 Task: Search one way flight ticket for 3 adults, 3 children in premium economy from Boise: Boise Airport (boise Air Terminal) (gowen Field) to Greensboro: Piedmont Triad International Airport on 5-1-2023. Choice of flights is Sun country airlines. Number of bags: 9 checked bags. Price is upto 79000. Outbound departure time preference is 23:45.
Action: Mouse moved to (212, 265)
Screenshot: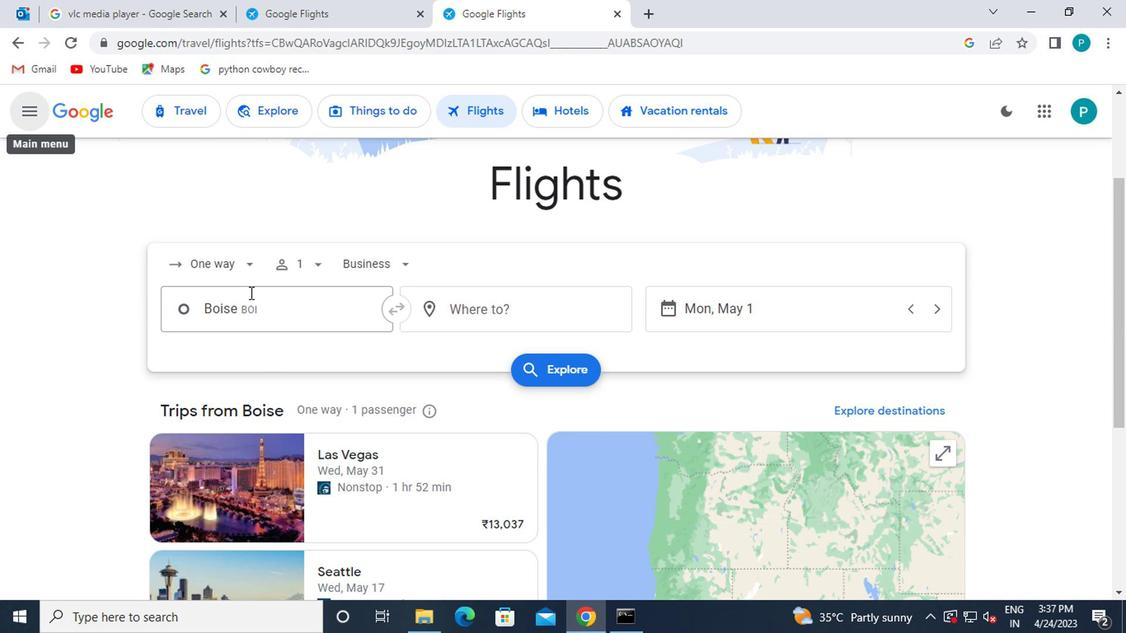 
Action: Mouse pressed left at (212, 265)
Screenshot: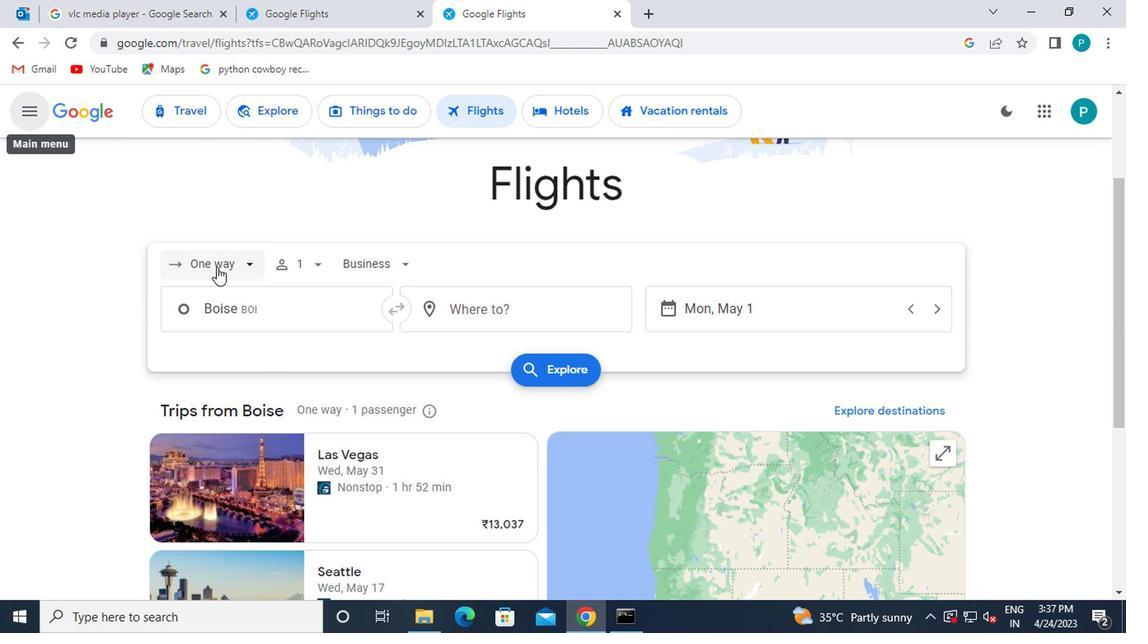 
Action: Mouse moved to (229, 343)
Screenshot: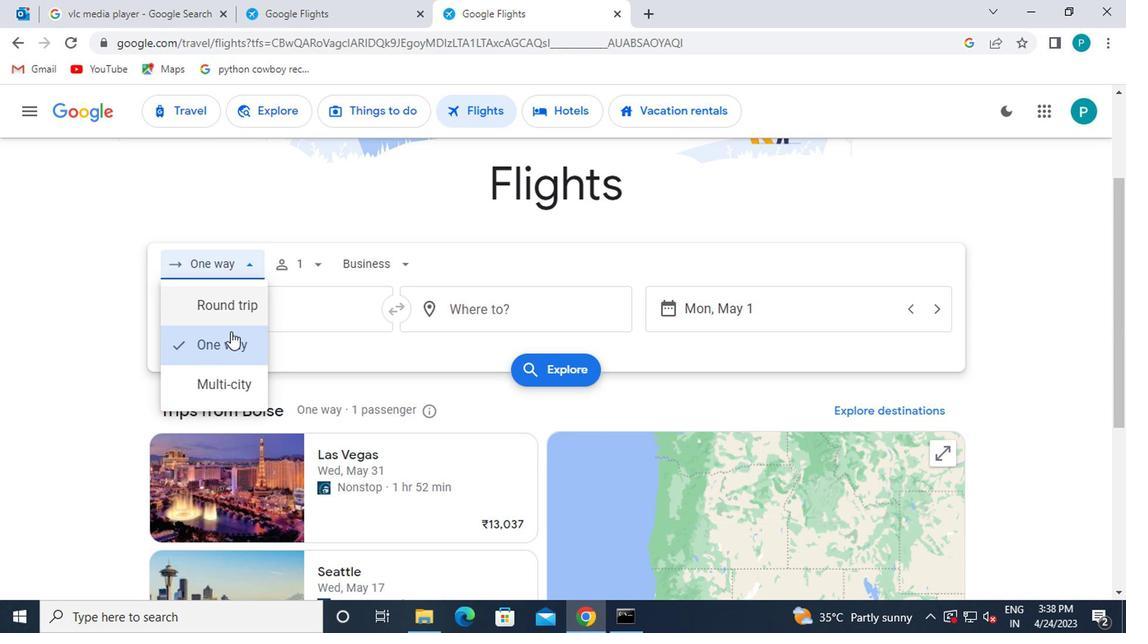 
Action: Mouse pressed left at (229, 343)
Screenshot: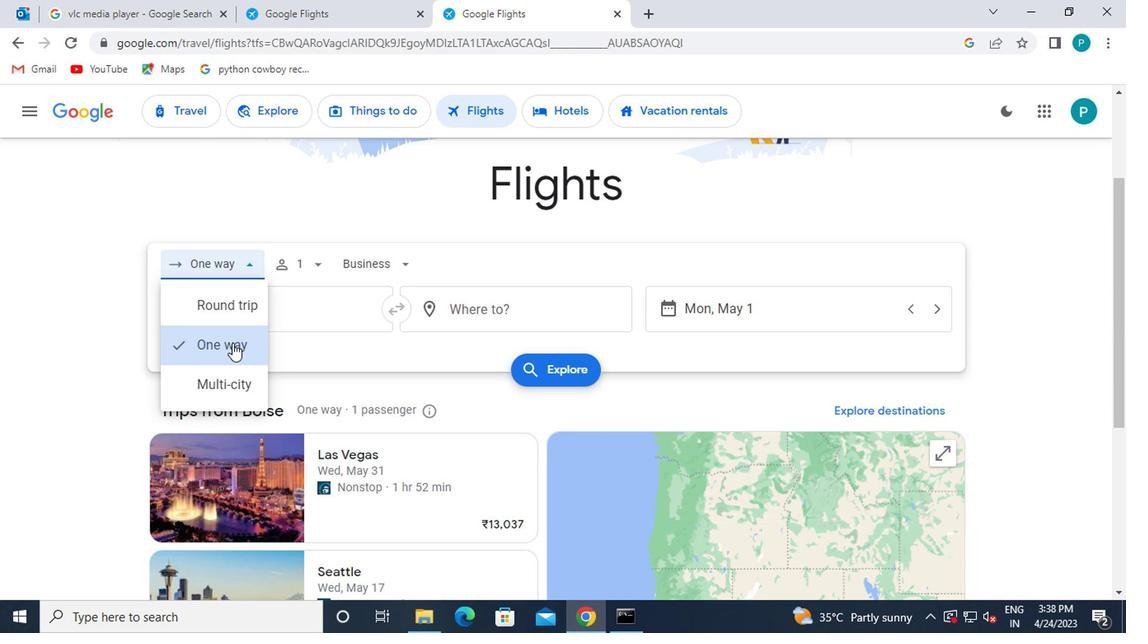 
Action: Mouse moved to (294, 268)
Screenshot: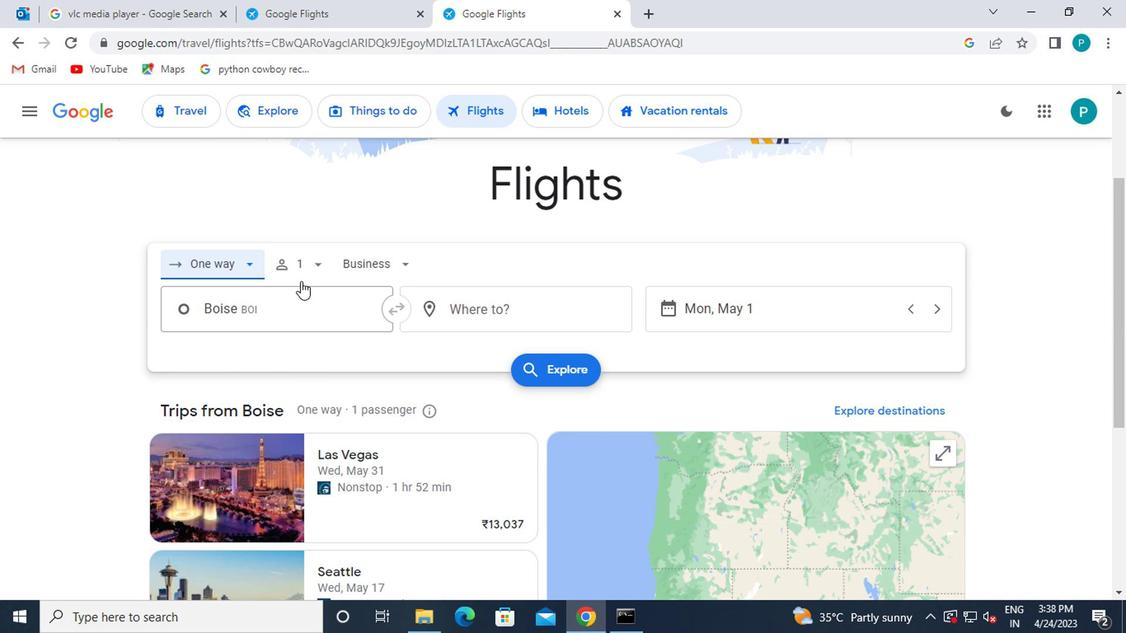 
Action: Mouse pressed left at (294, 268)
Screenshot: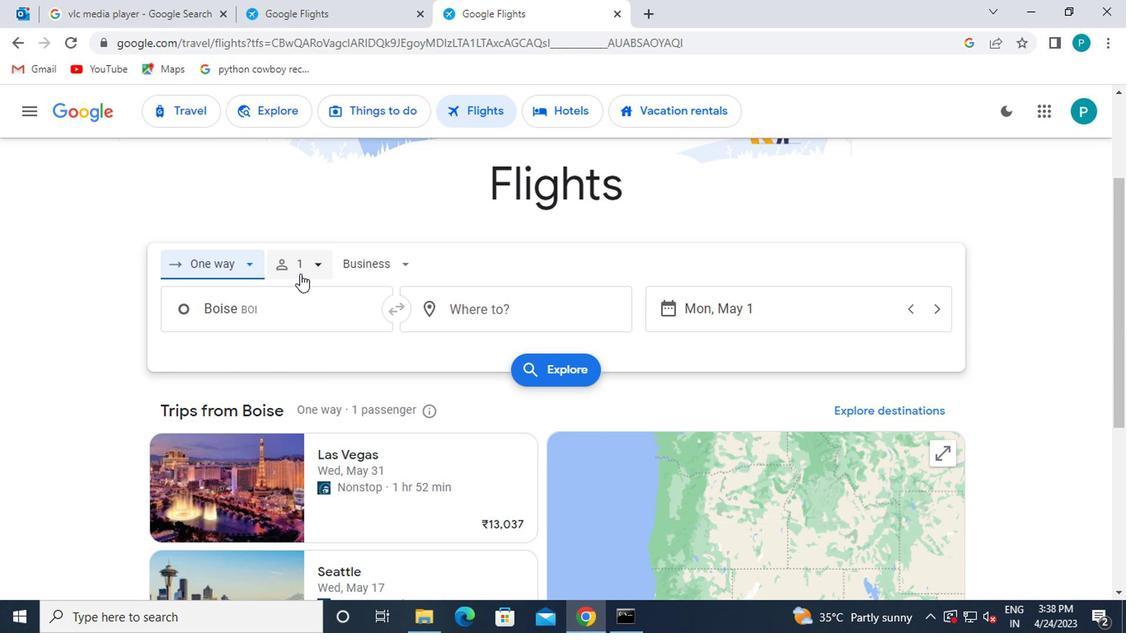 
Action: Mouse moved to (429, 310)
Screenshot: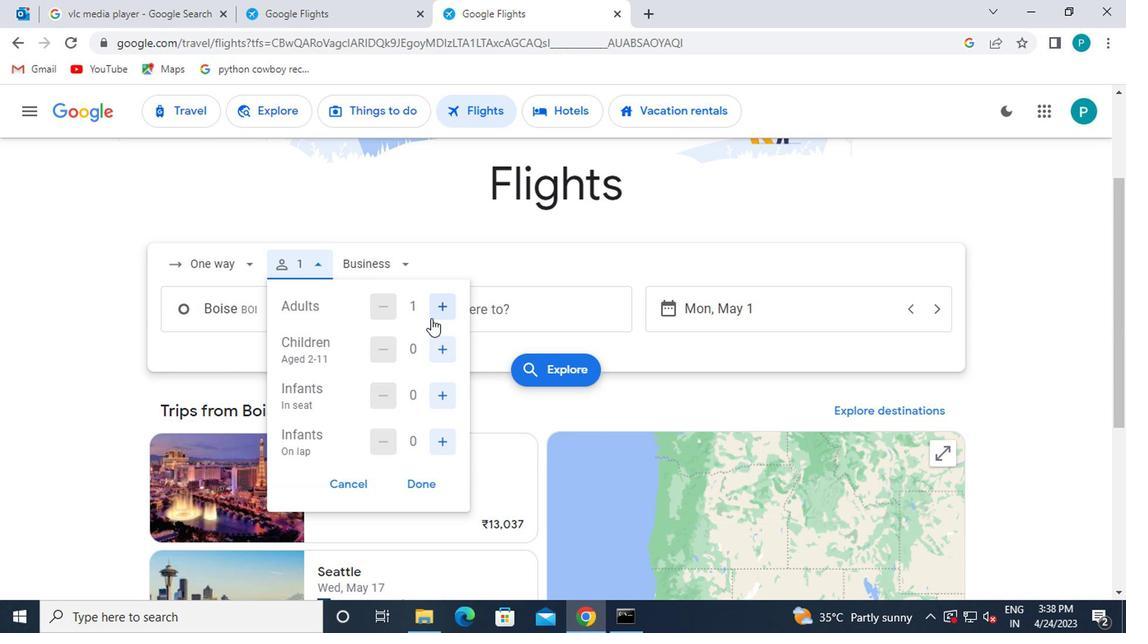 
Action: Mouse pressed left at (429, 310)
Screenshot: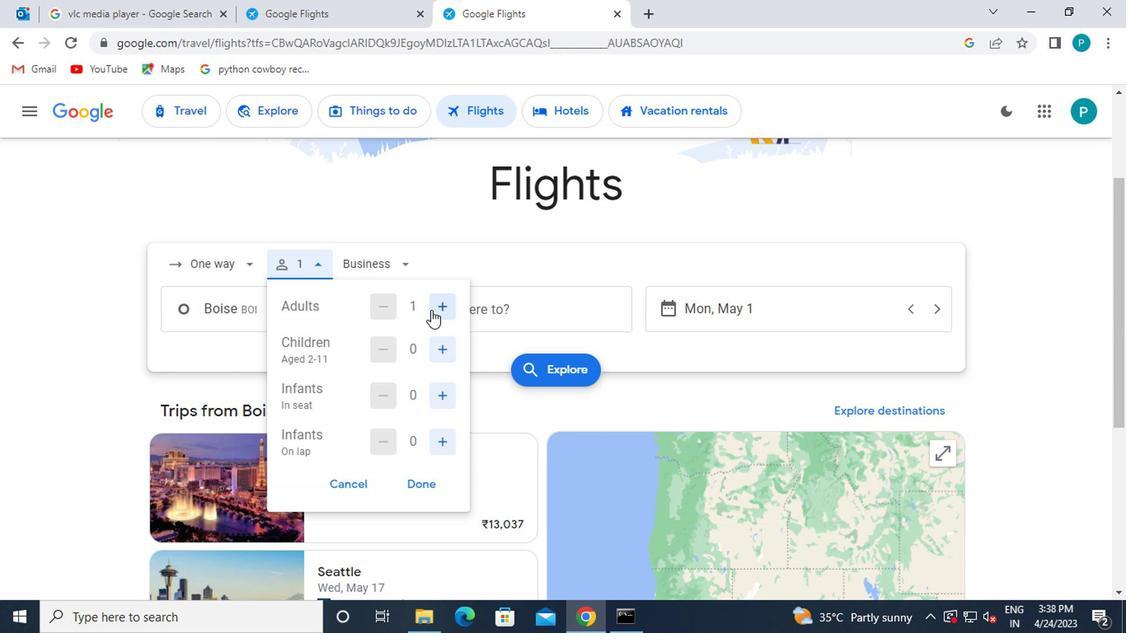 
Action: Mouse pressed left at (429, 310)
Screenshot: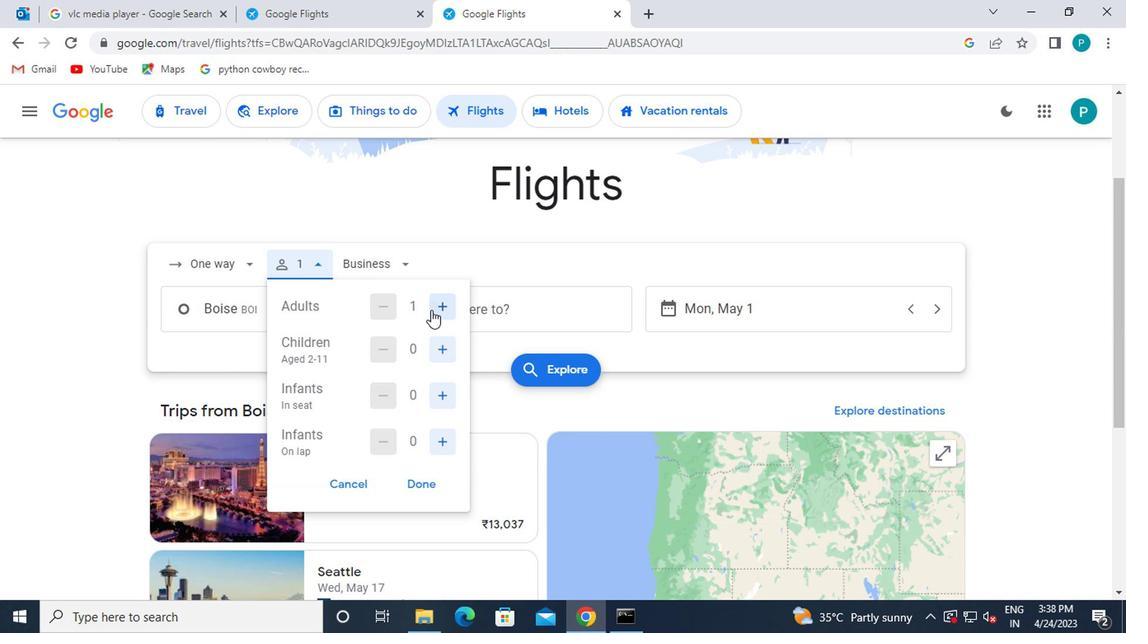 
Action: Mouse pressed left at (429, 310)
Screenshot: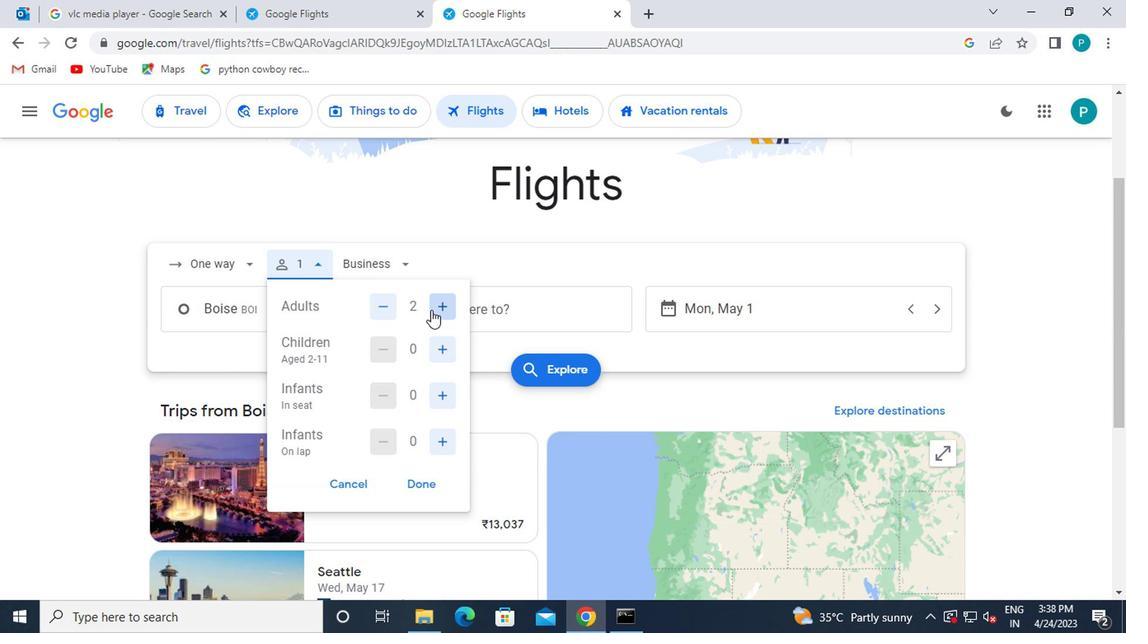 
Action: Mouse moved to (392, 304)
Screenshot: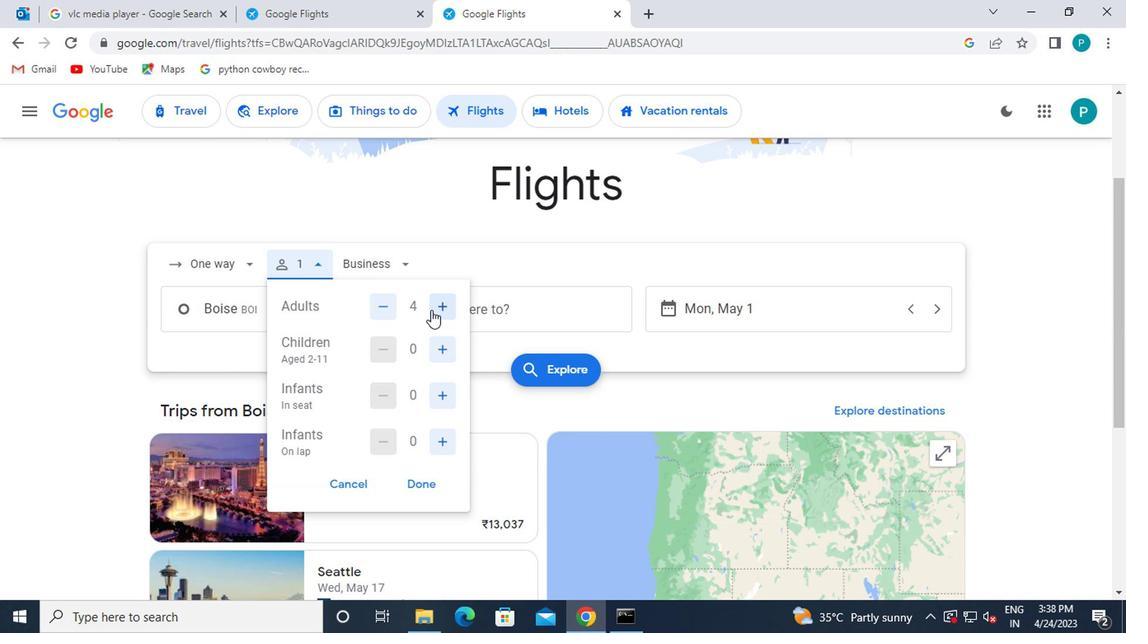 
Action: Mouse pressed left at (392, 304)
Screenshot: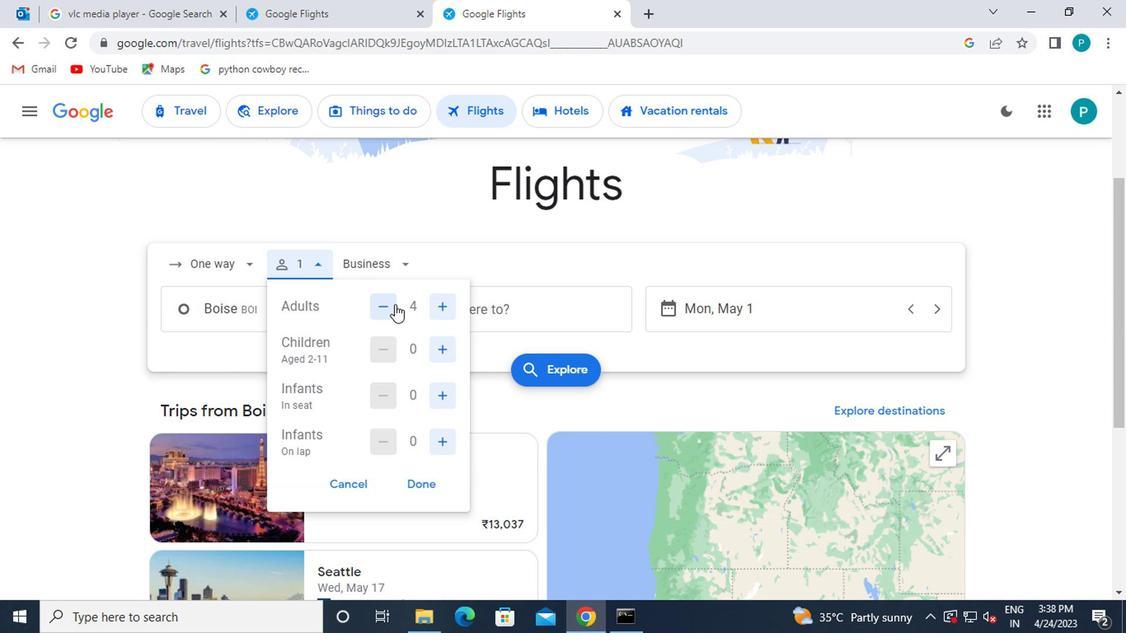 
Action: Mouse moved to (434, 342)
Screenshot: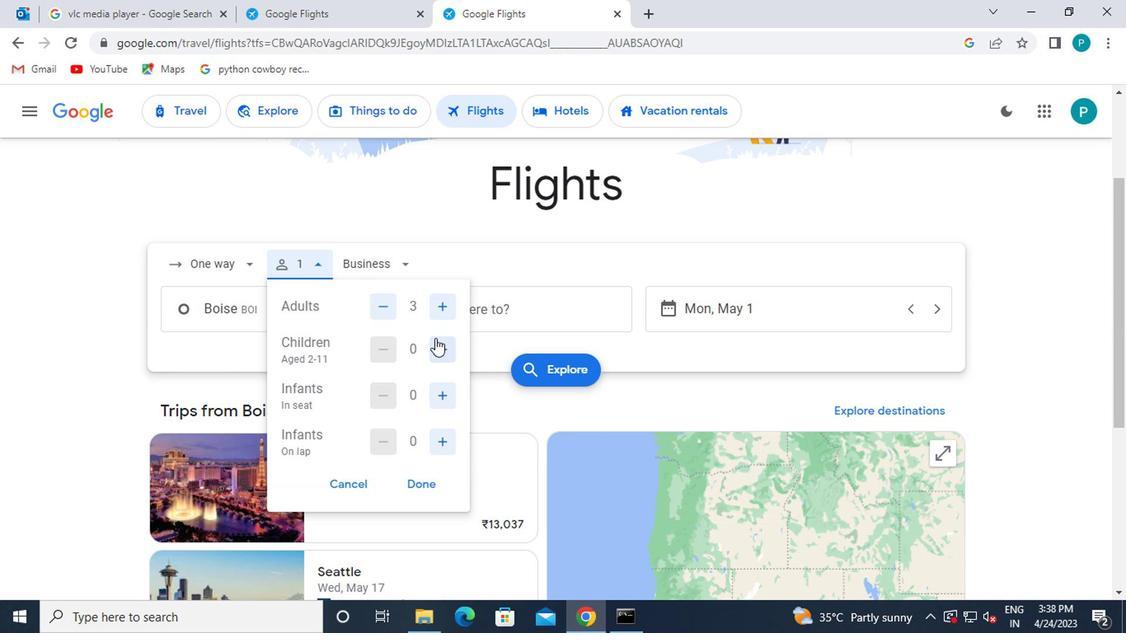 
Action: Mouse pressed left at (434, 342)
Screenshot: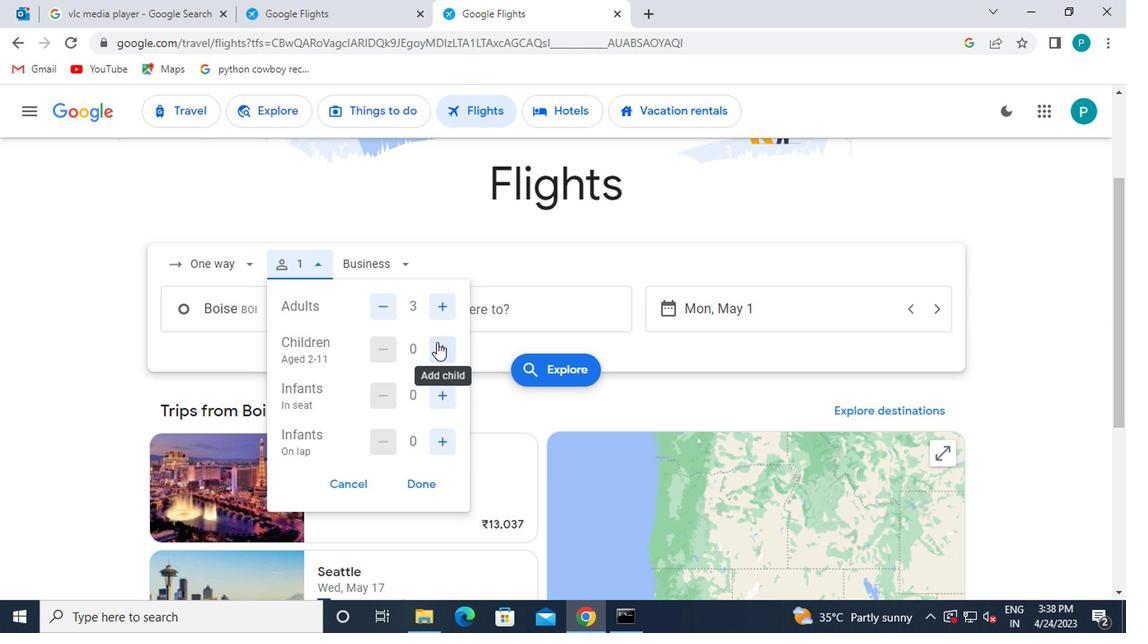 
Action: Mouse pressed left at (434, 342)
Screenshot: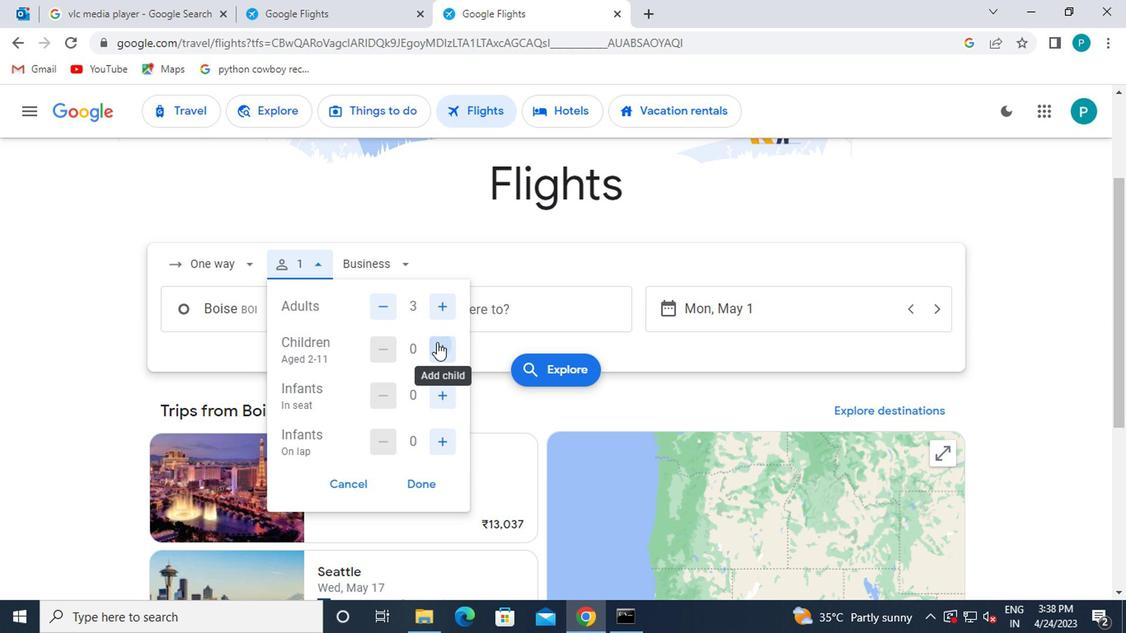 
Action: Mouse pressed left at (434, 342)
Screenshot: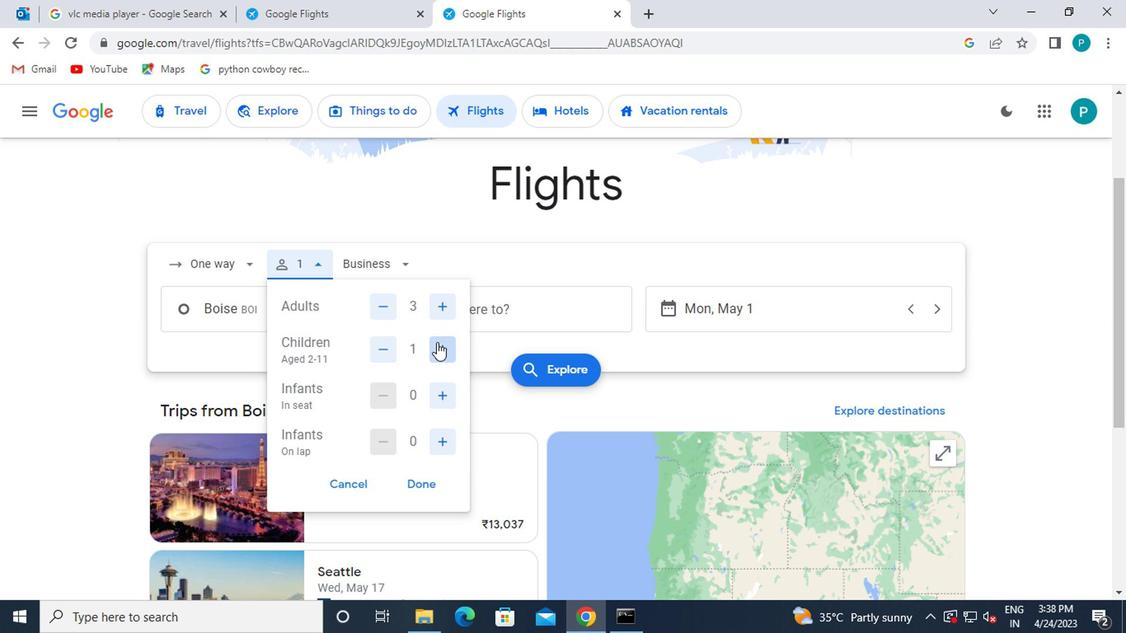 
Action: Mouse moved to (418, 486)
Screenshot: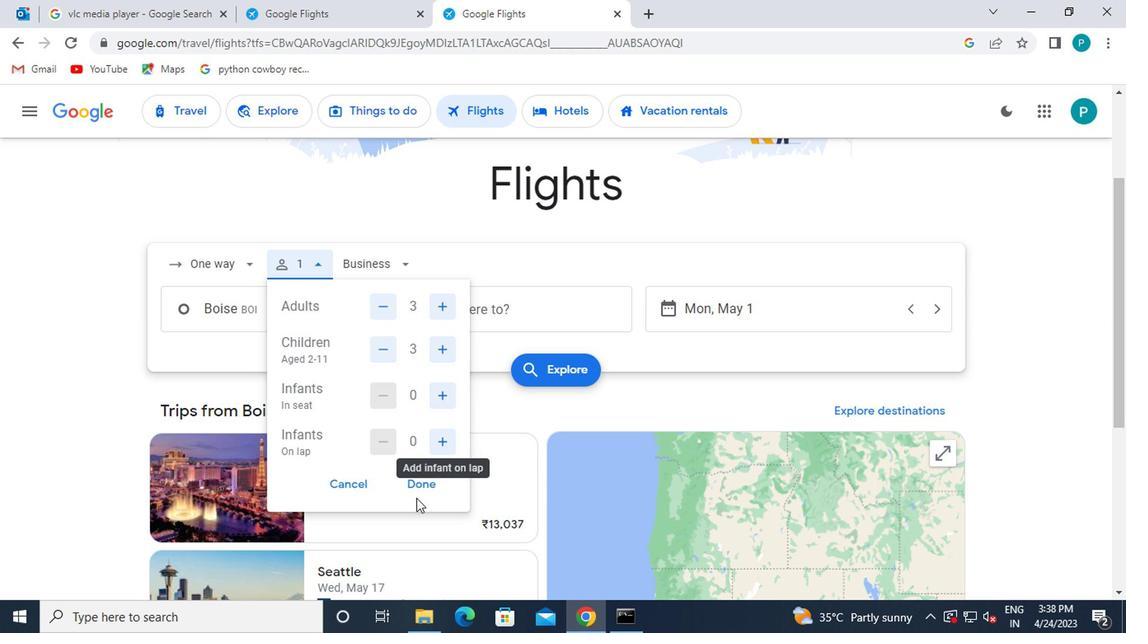 
Action: Mouse pressed left at (418, 486)
Screenshot: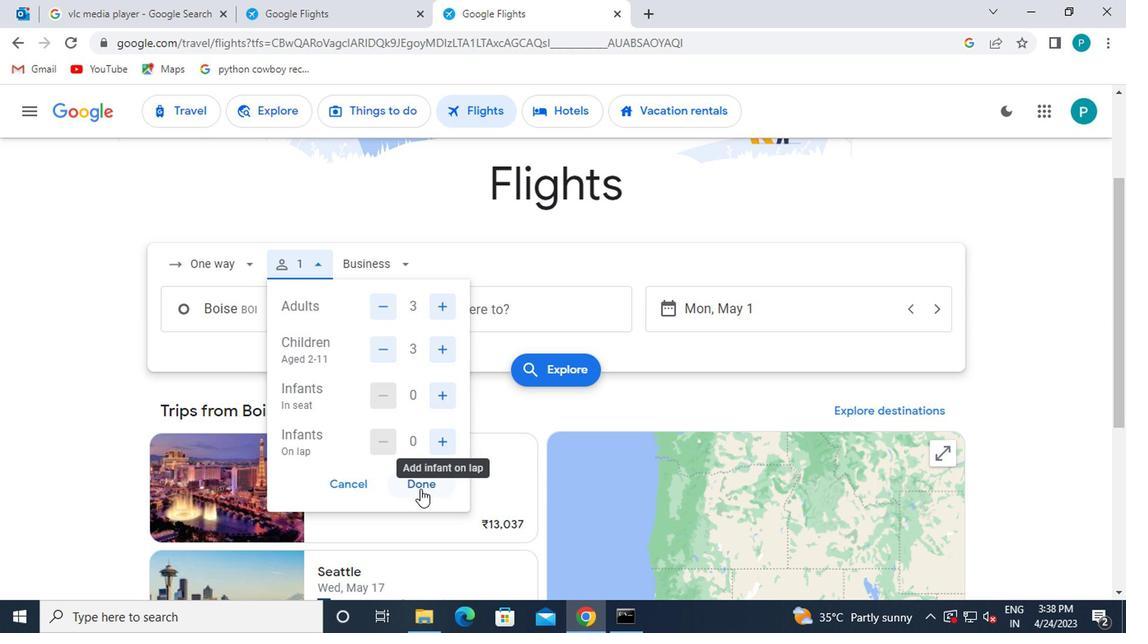 
Action: Mouse moved to (357, 254)
Screenshot: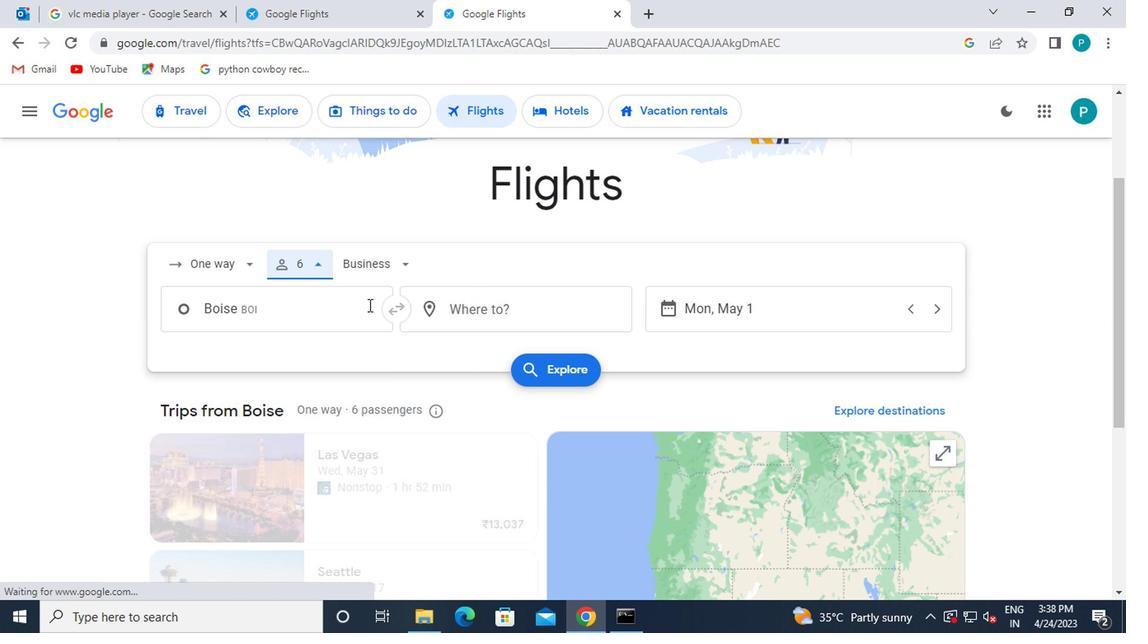 
Action: Mouse pressed left at (357, 254)
Screenshot: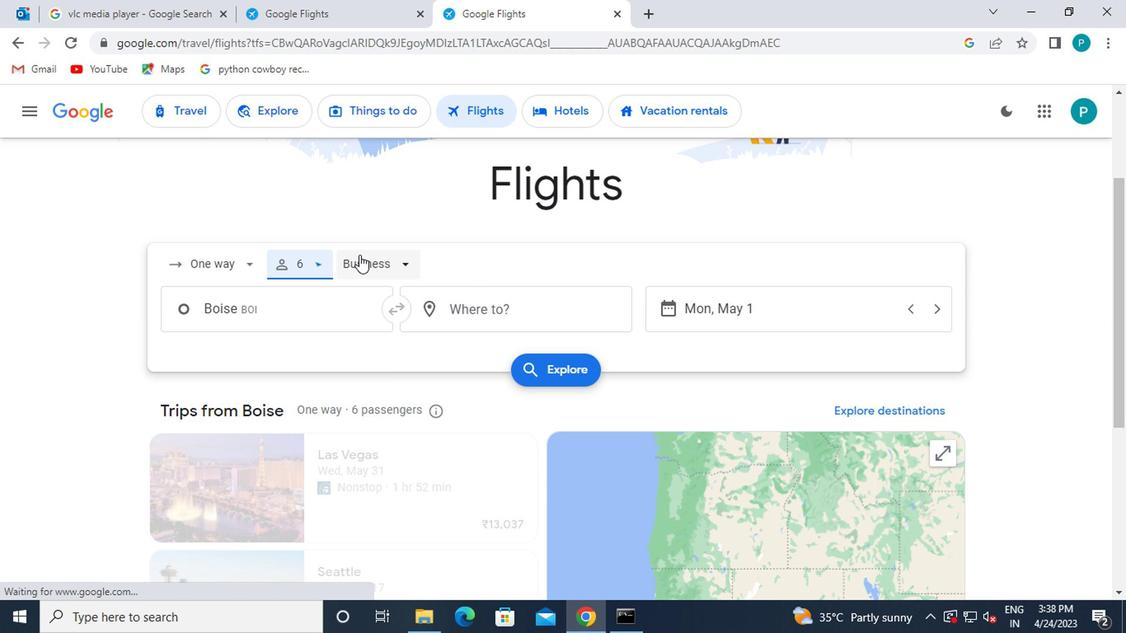 
Action: Mouse moved to (389, 348)
Screenshot: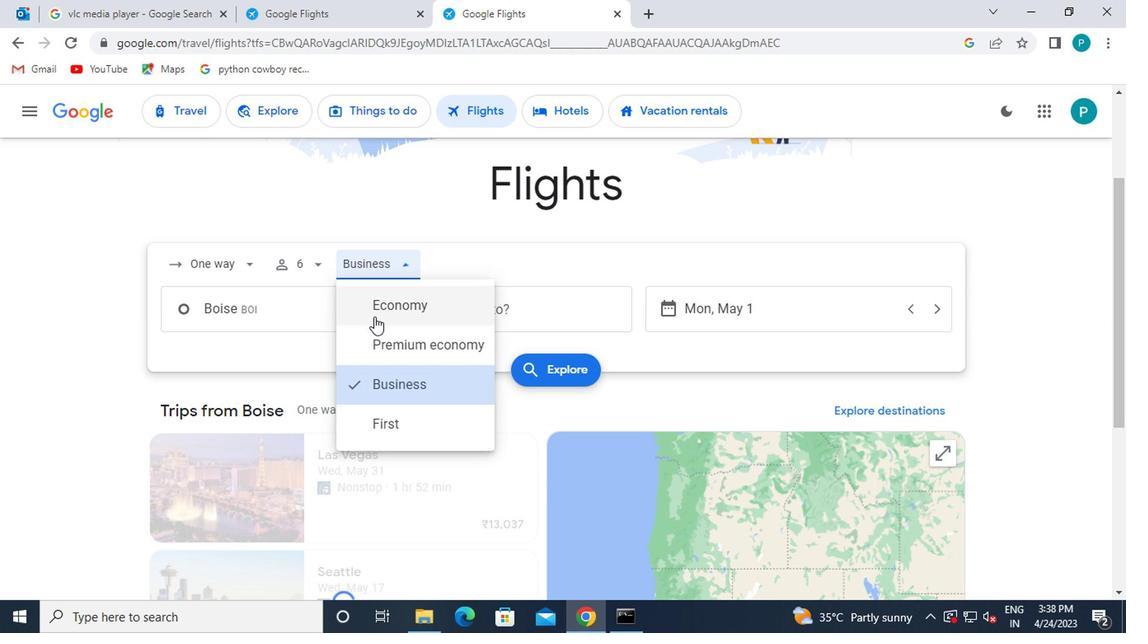 
Action: Mouse pressed left at (389, 348)
Screenshot: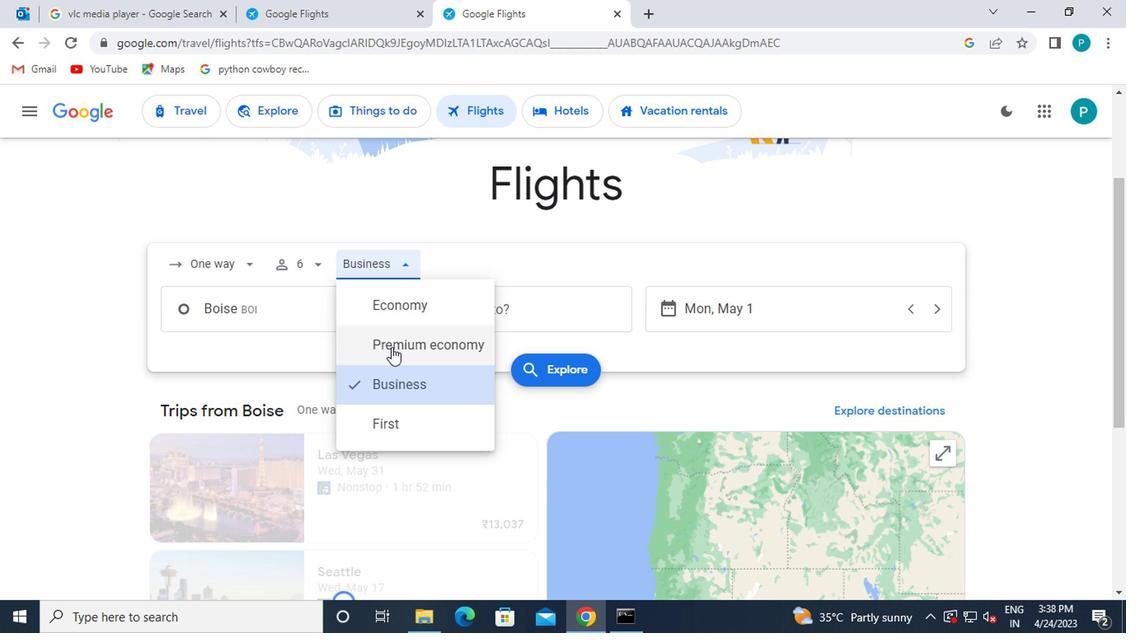 
Action: Mouse moved to (305, 314)
Screenshot: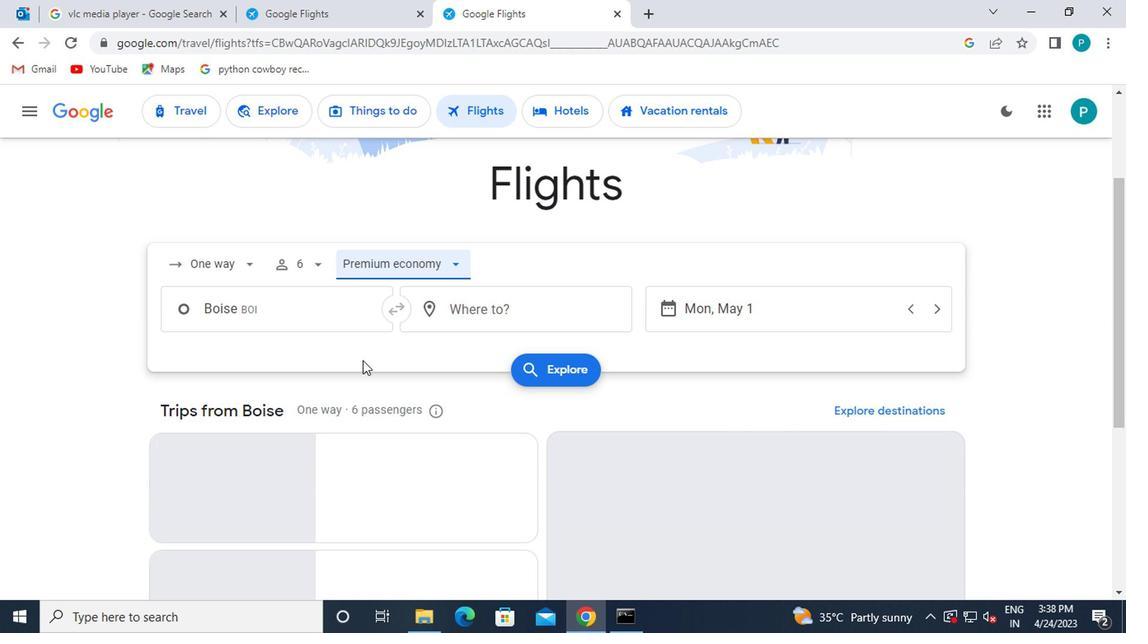 
Action: Mouse pressed left at (305, 314)
Screenshot: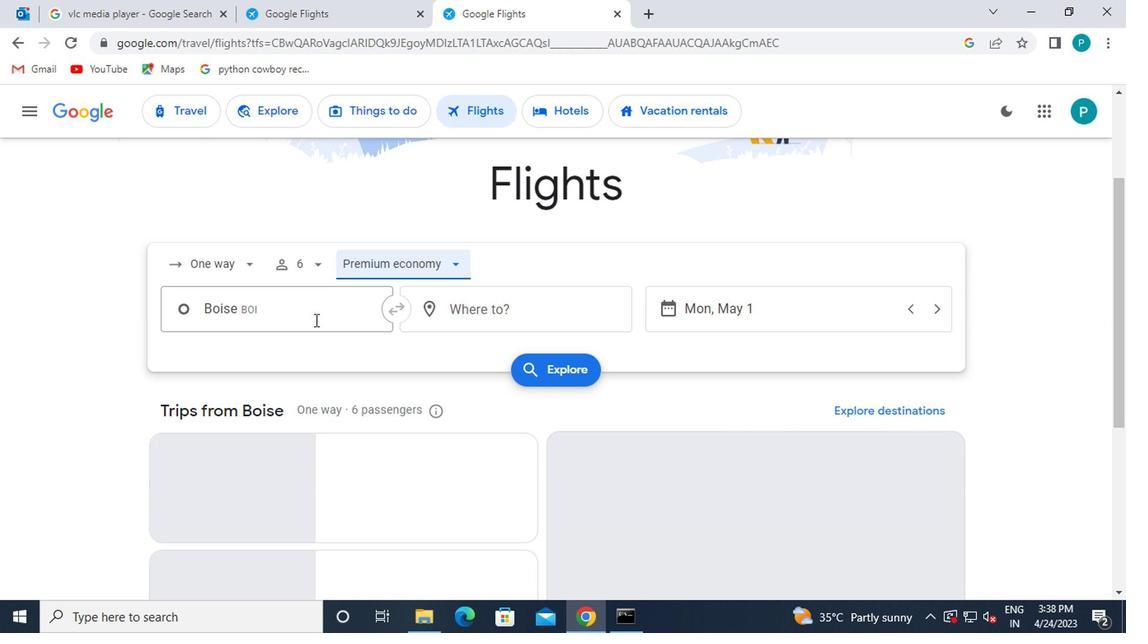 
Action: Mouse moved to (316, 397)
Screenshot: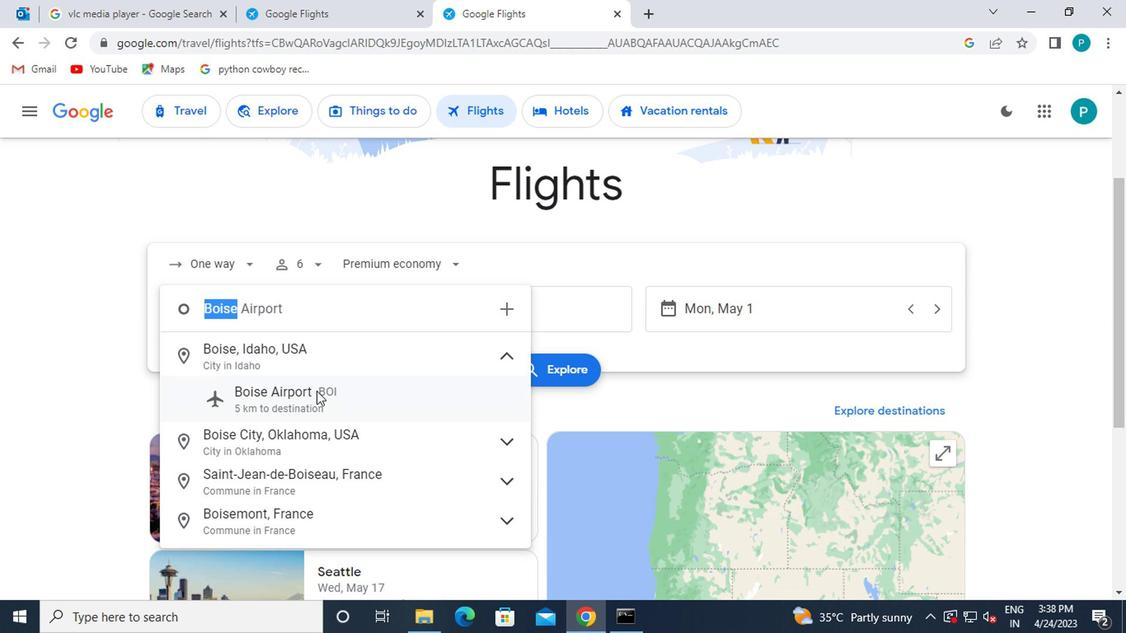 
Action: Mouse pressed left at (316, 397)
Screenshot: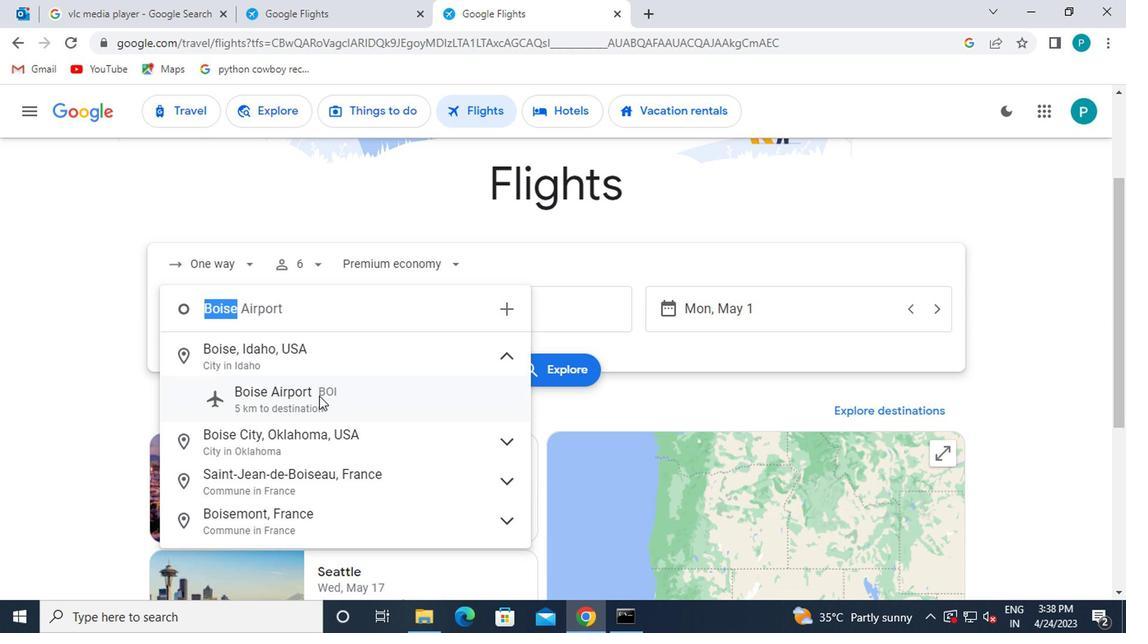
Action: Mouse moved to (453, 310)
Screenshot: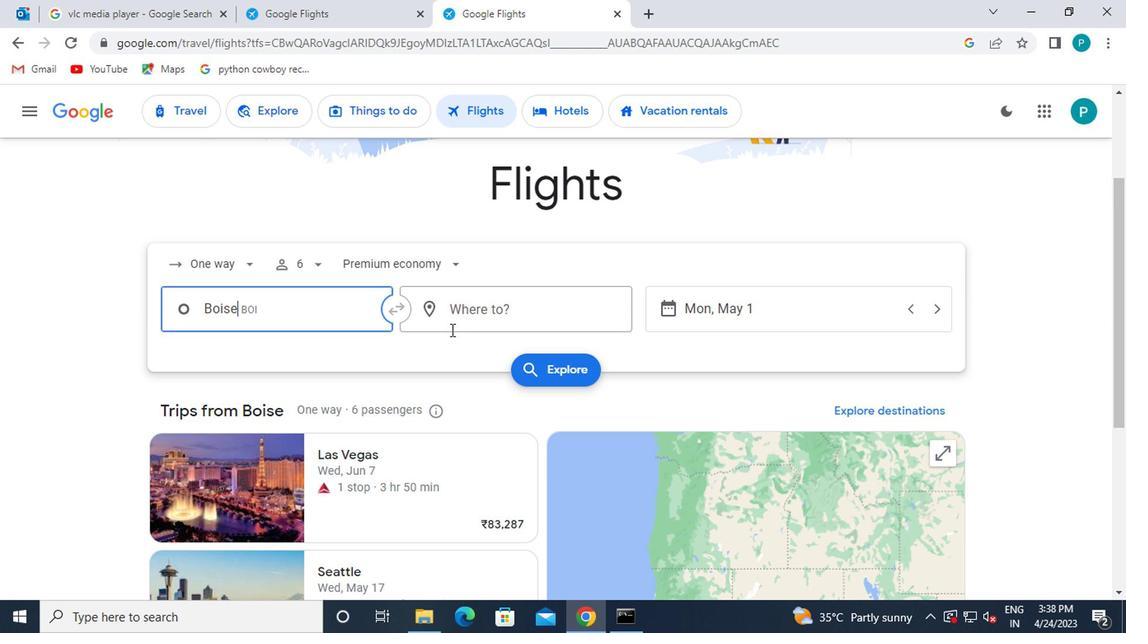 
Action: Mouse pressed left at (453, 310)
Screenshot: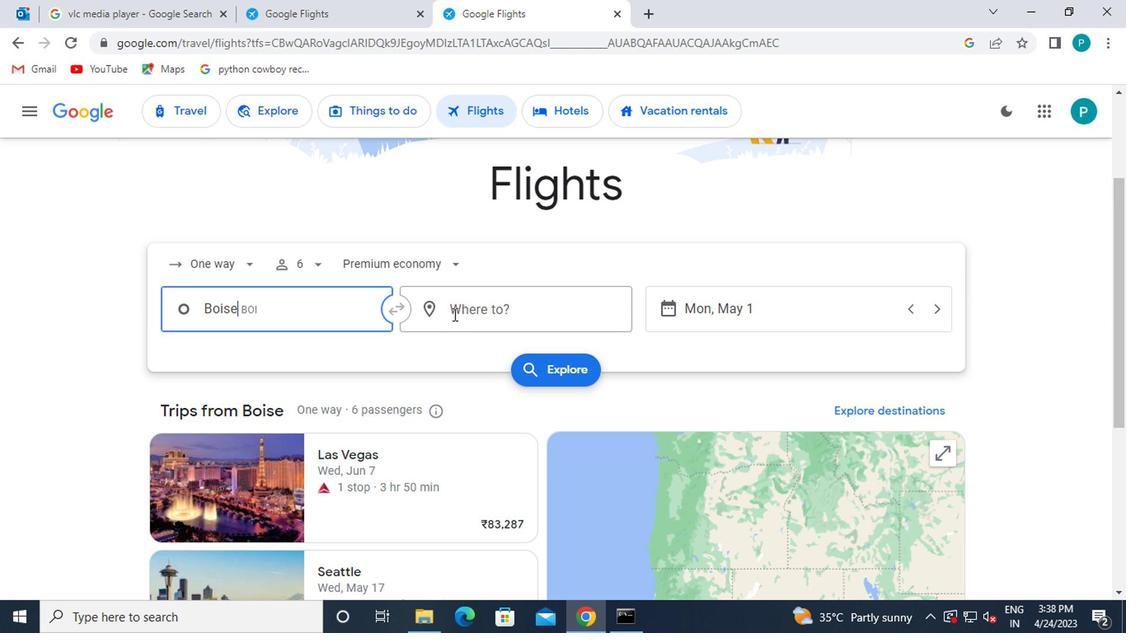 
Action: Mouse moved to (443, 316)
Screenshot: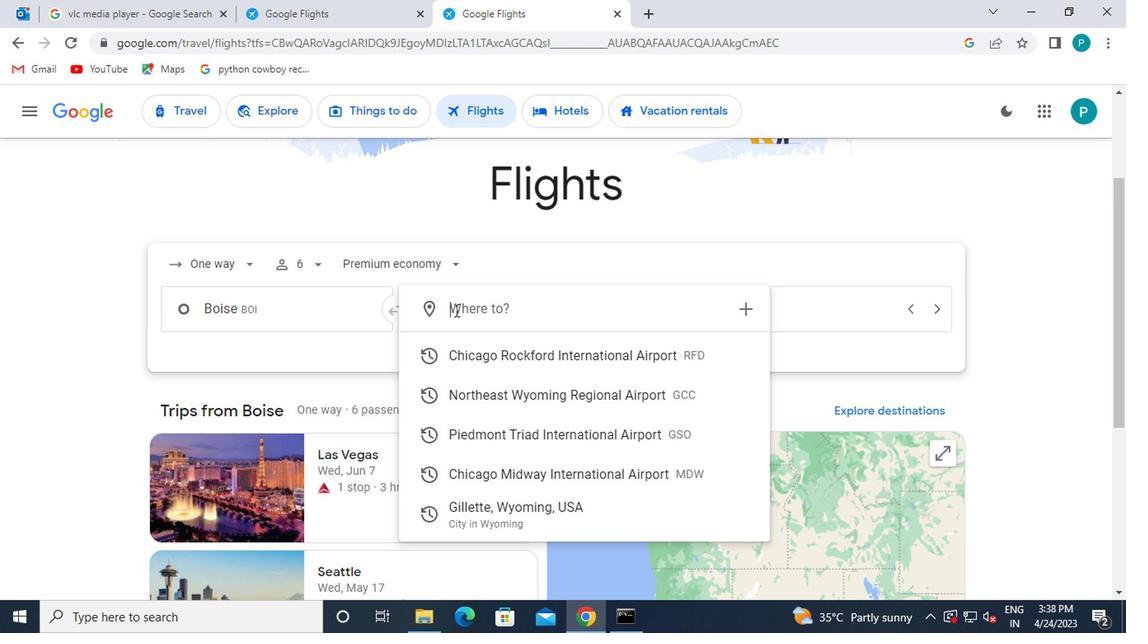 
Action: Key pressed greensbp<Key.backspace>oro
Screenshot: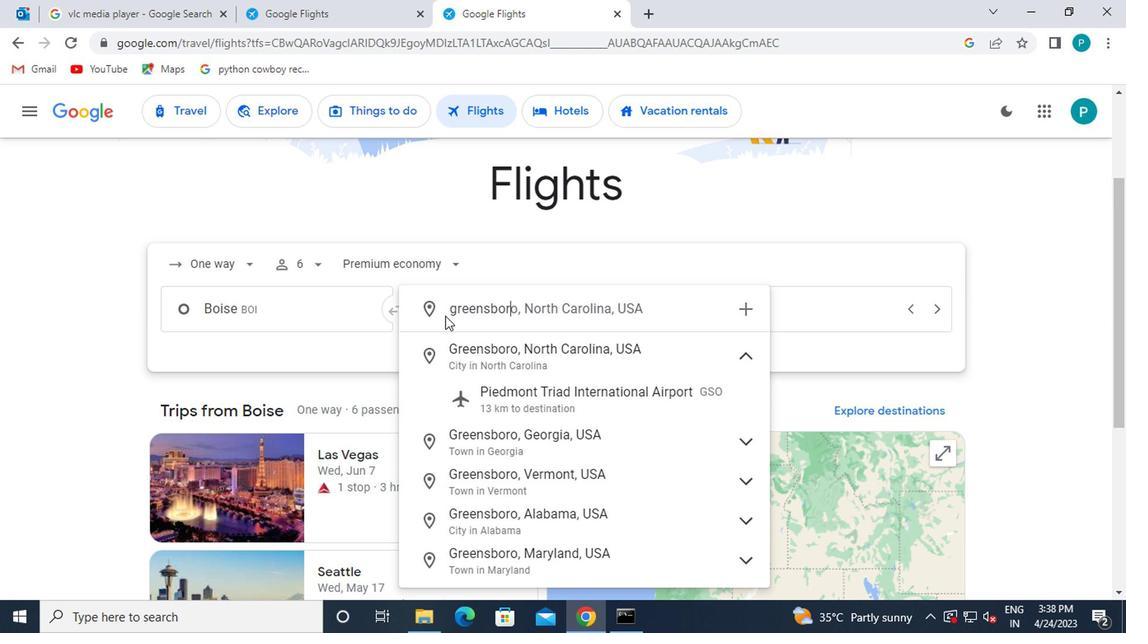 
Action: Mouse moved to (507, 390)
Screenshot: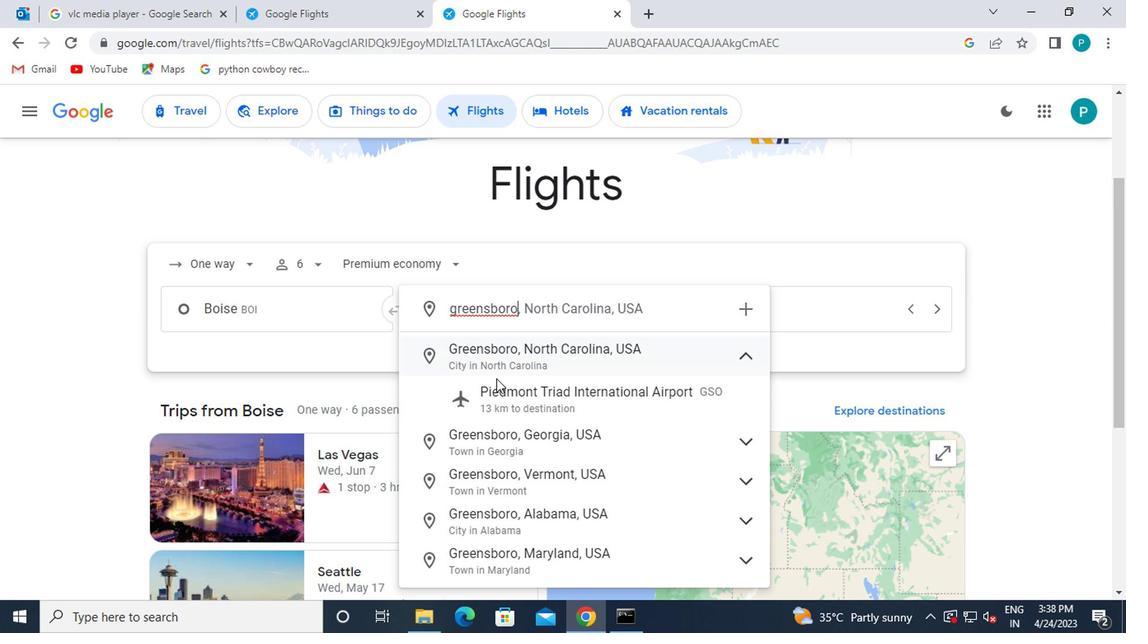 
Action: Mouse pressed left at (507, 390)
Screenshot: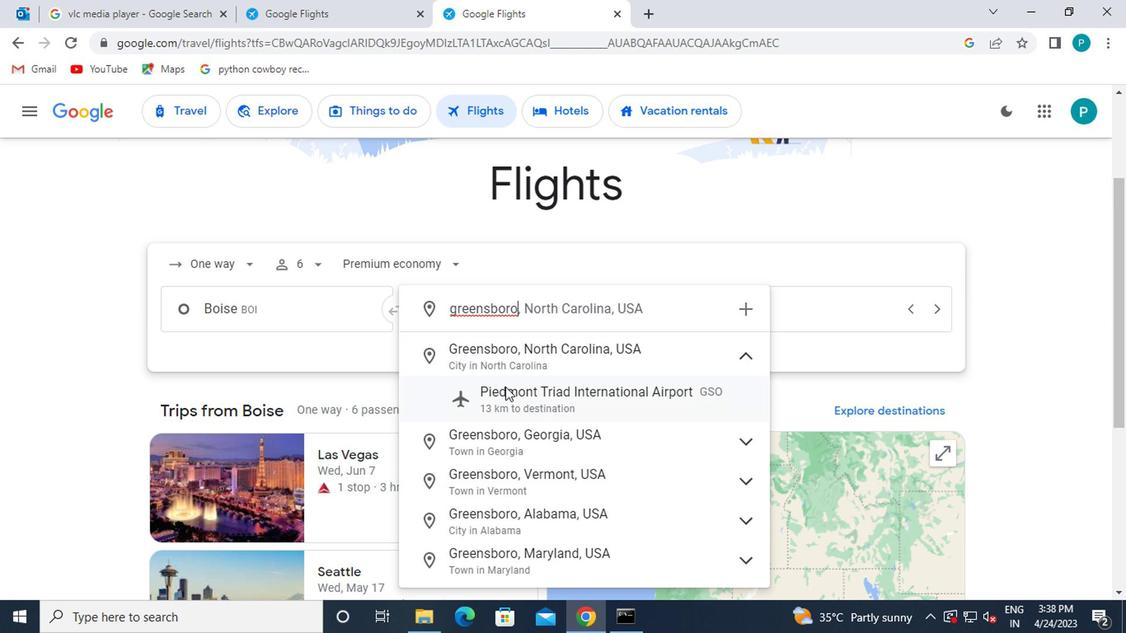 
Action: Mouse moved to (815, 308)
Screenshot: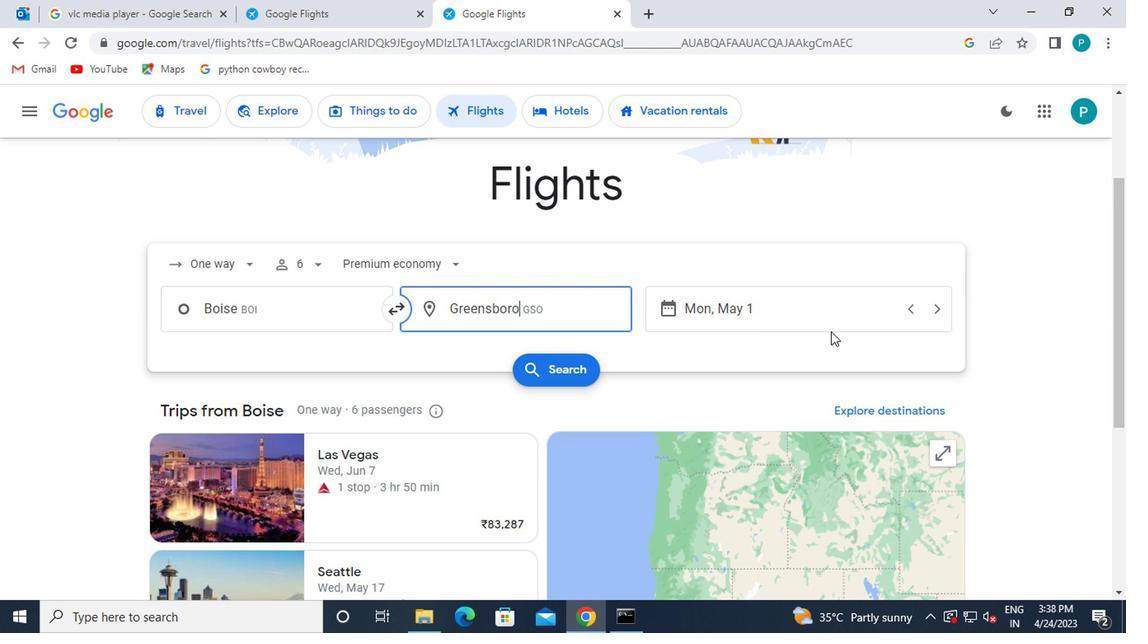 
Action: Mouse pressed left at (815, 308)
Screenshot: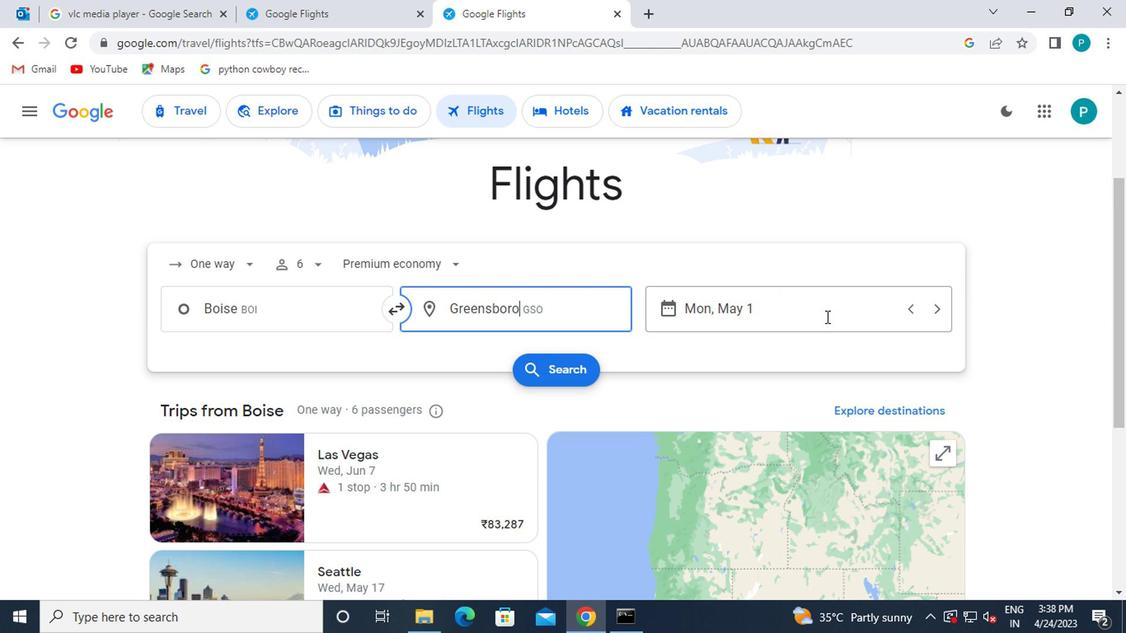 
Action: Mouse moved to (708, 302)
Screenshot: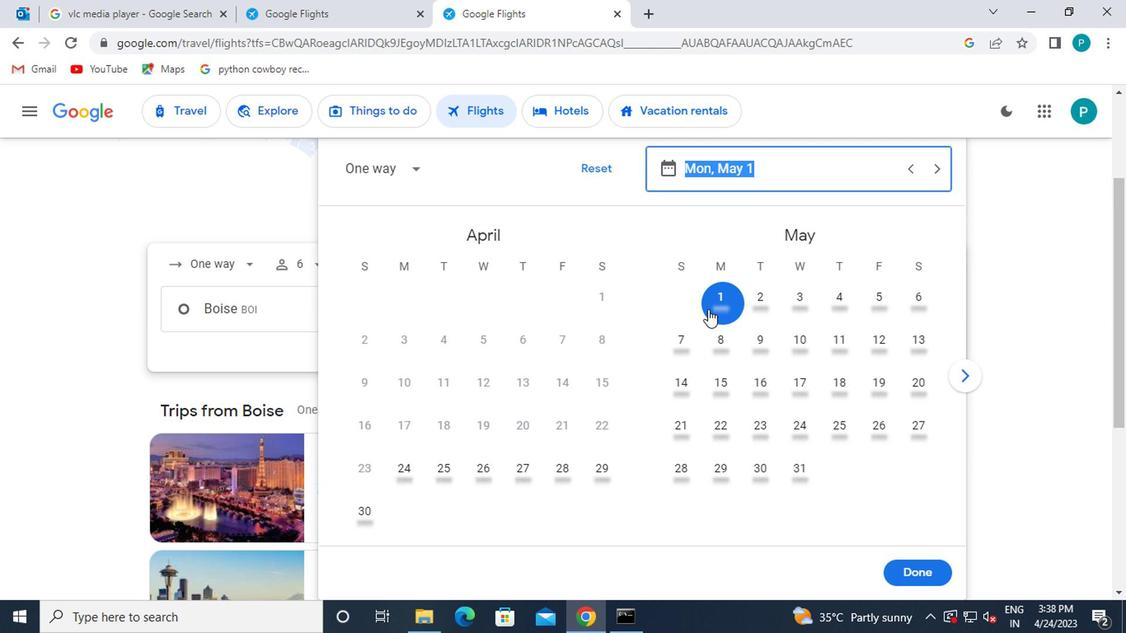 
Action: Mouse pressed left at (708, 302)
Screenshot: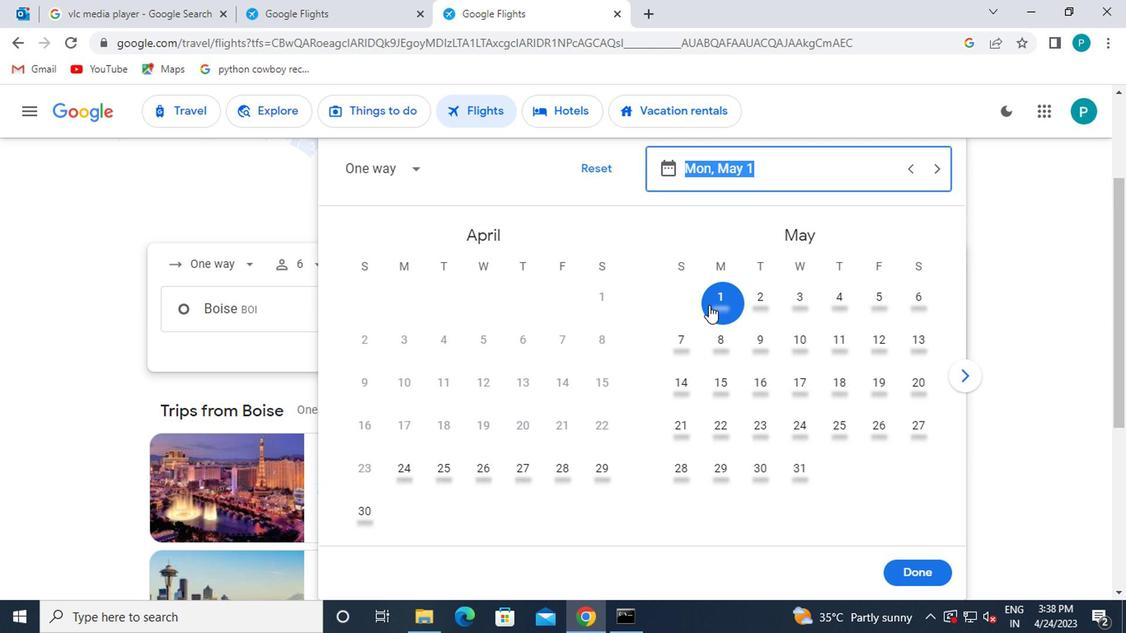 
Action: Mouse moved to (925, 571)
Screenshot: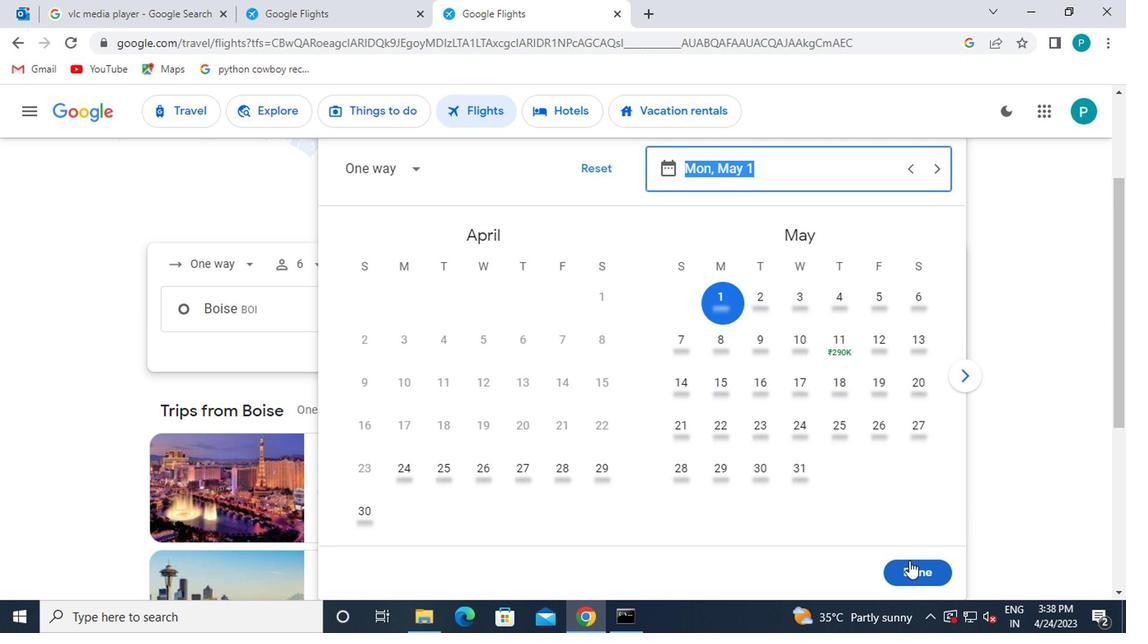 
Action: Mouse pressed left at (925, 571)
Screenshot: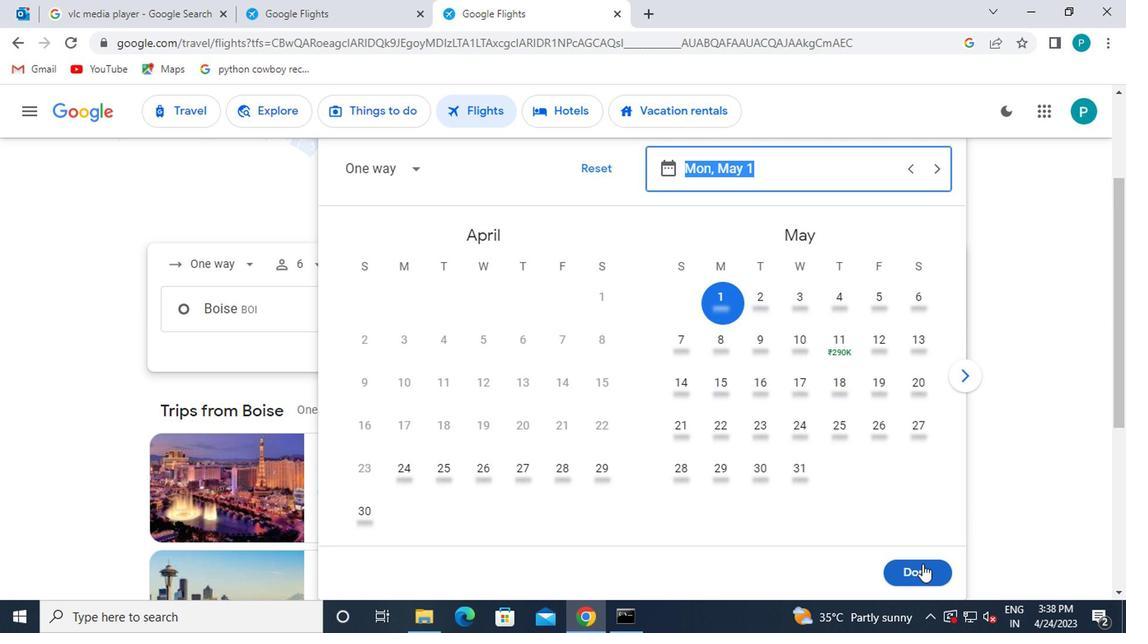 
Action: Mouse moved to (527, 373)
Screenshot: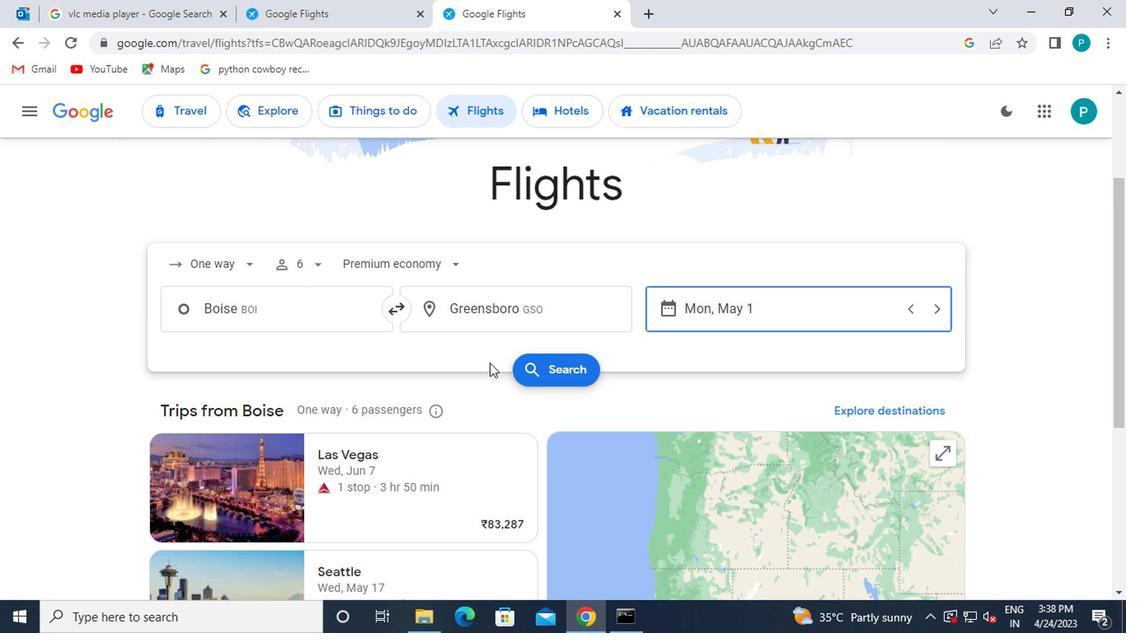 
Action: Mouse pressed left at (527, 373)
Screenshot: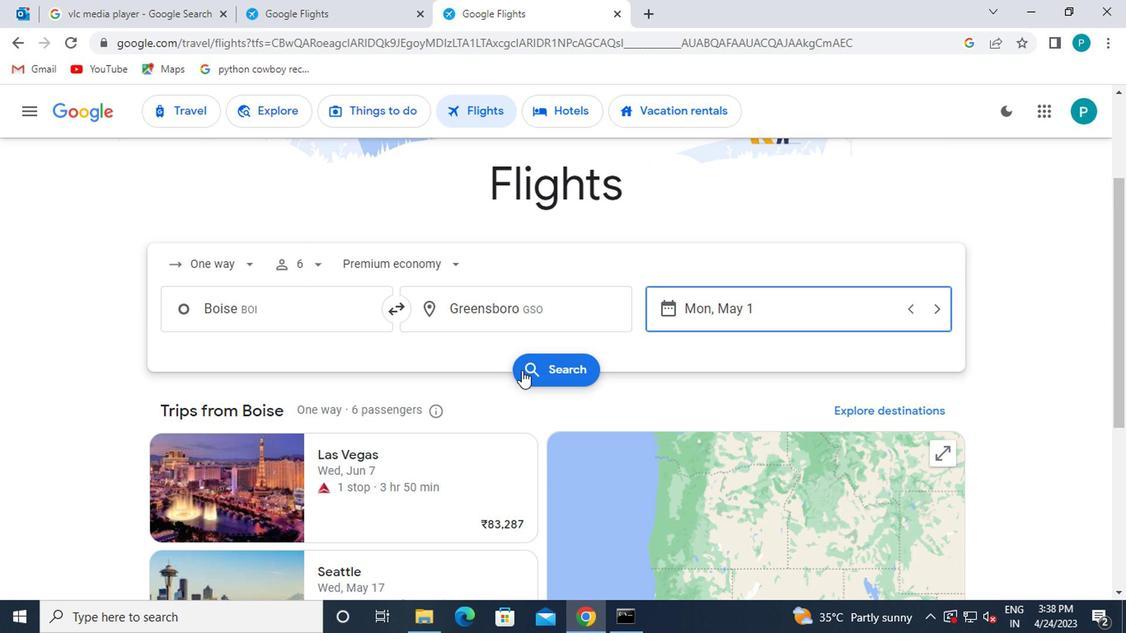 
Action: Mouse moved to (188, 272)
Screenshot: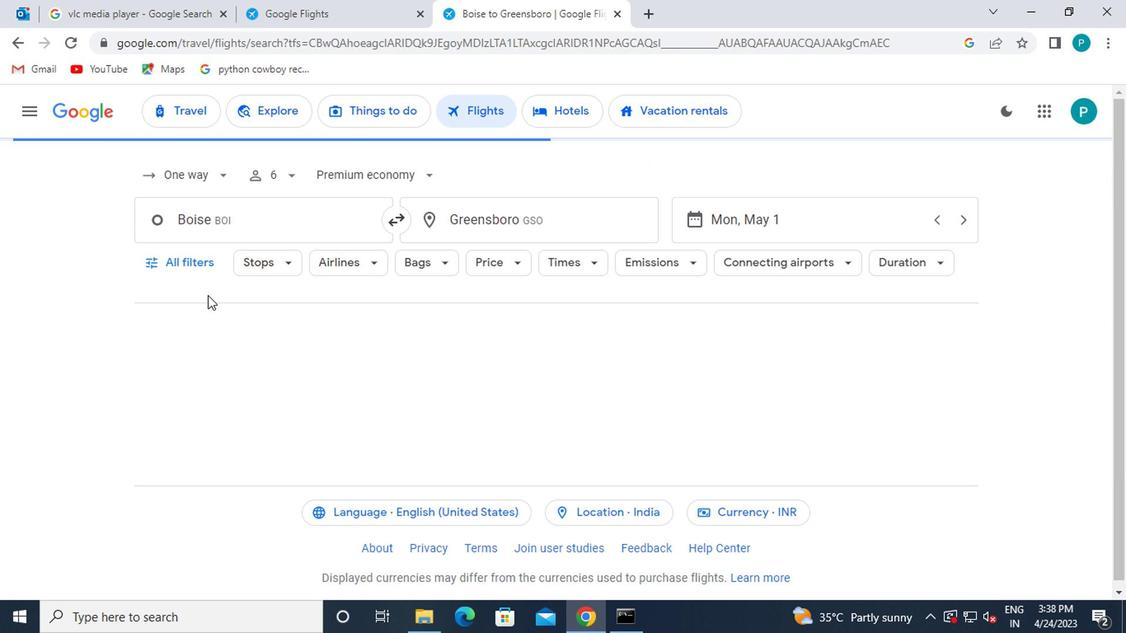 
Action: Mouse pressed left at (188, 272)
Screenshot: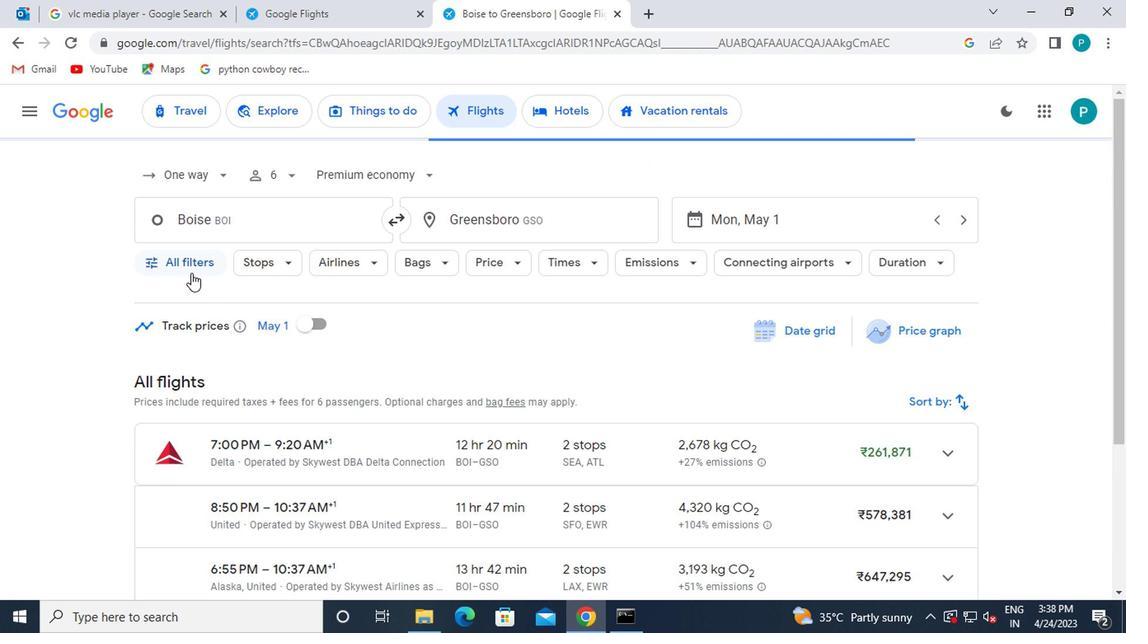 
Action: Mouse moved to (216, 416)
Screenshot: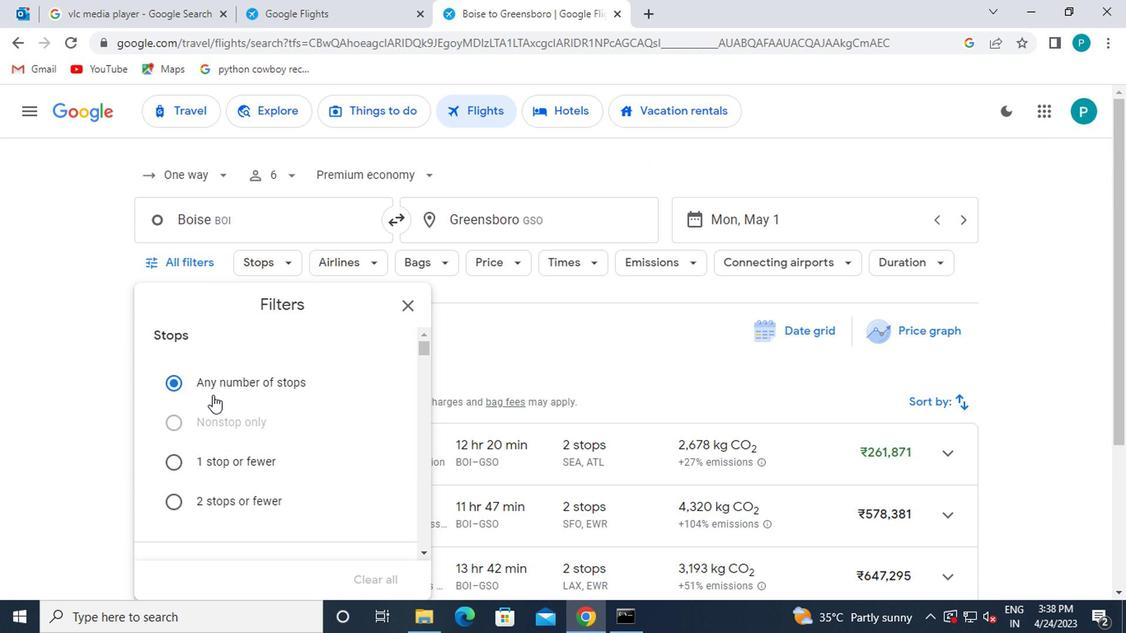 
Action: Mouse scrolled (216, 415) with delta (0, 0)
Screenshot: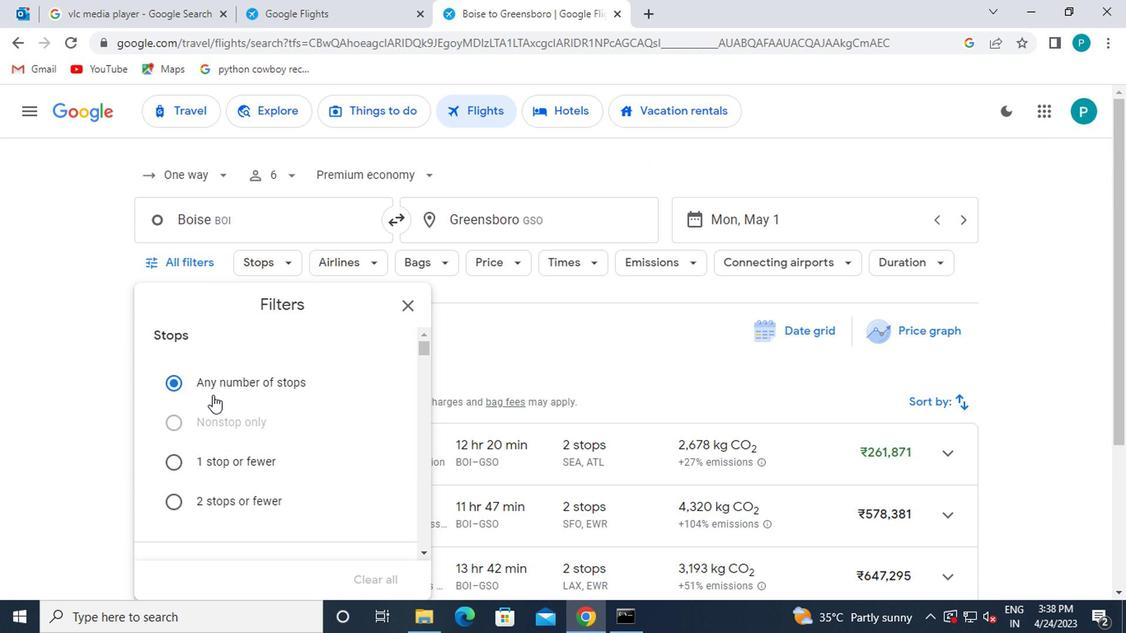 
Action: Mouse scrolled (216, 415) with delta (0, 0)
Screenshot: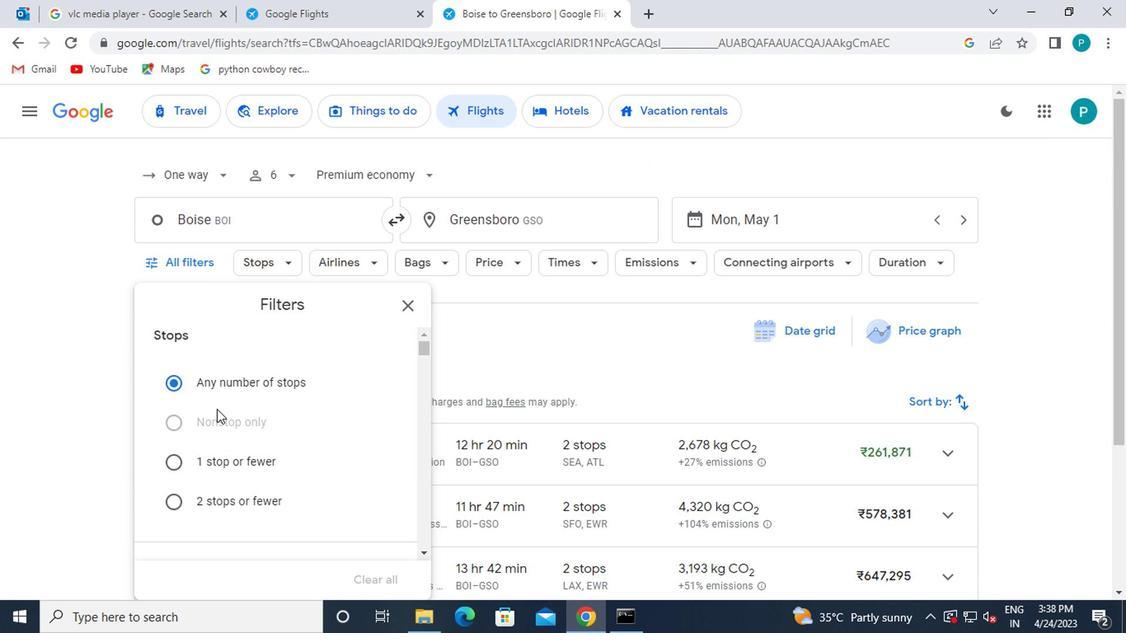 
Action: Mouse scrolled (216, 415) with delta (0, 0)
Screenshot: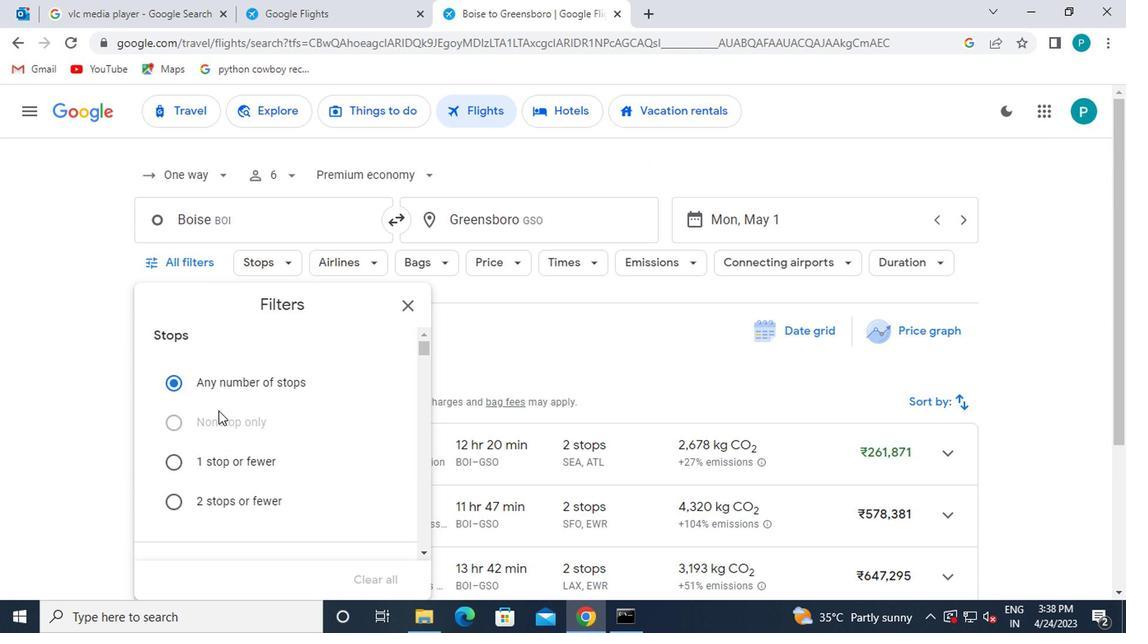 
Action: Mouse scrolled (216, 415) with delta (0, 0)
Screenshot: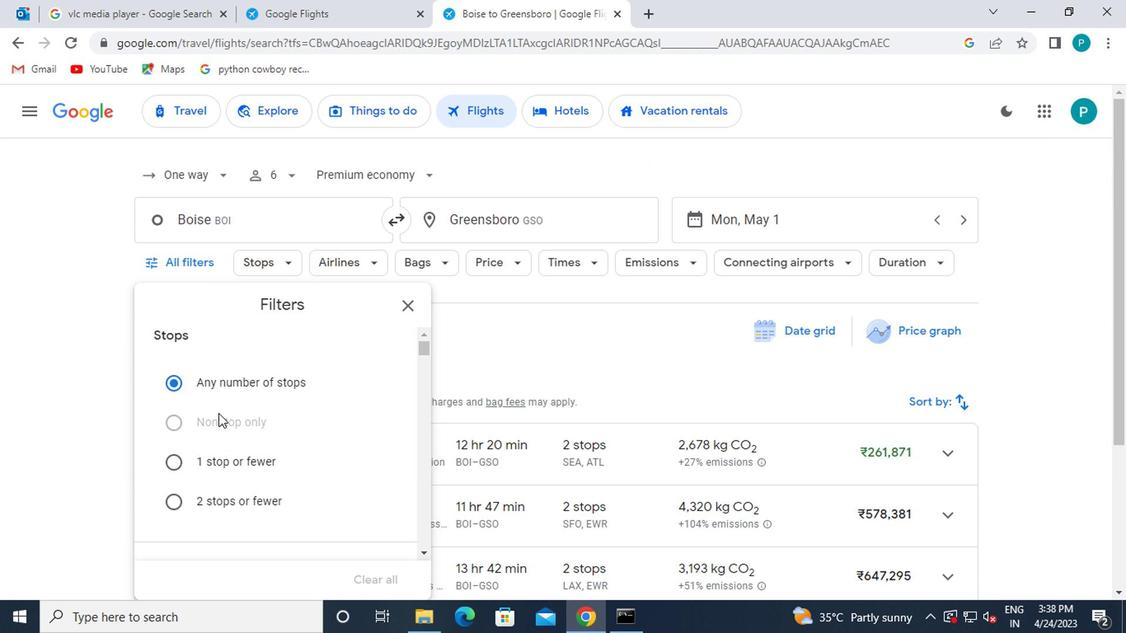 
Action: Mouse scrolled (216, 417) with delta (0, 1)
Screenshot: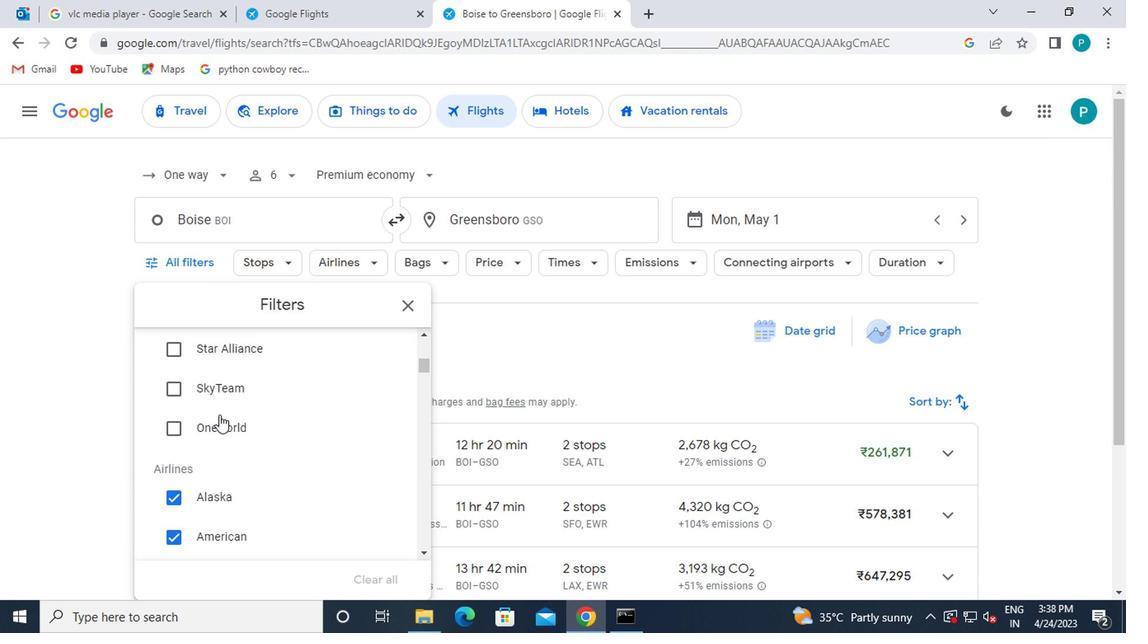 
Action: Mouse moved to (225, 413)
Screenshot: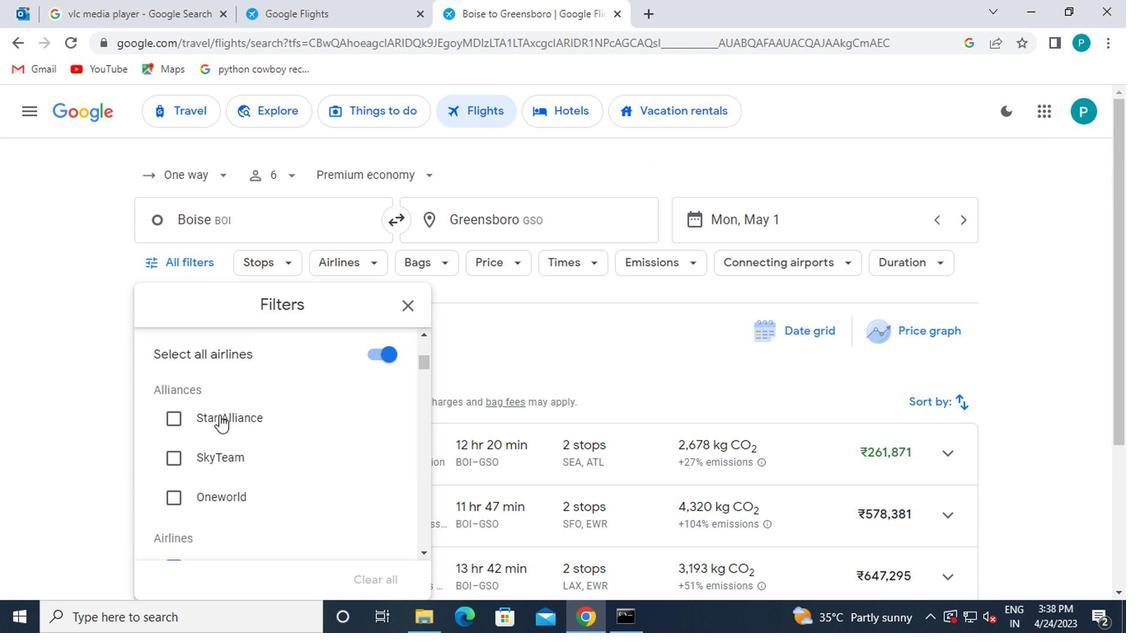 
Action: Mouse scrolled (225, 411) with delta (0, -1)
Screenshot: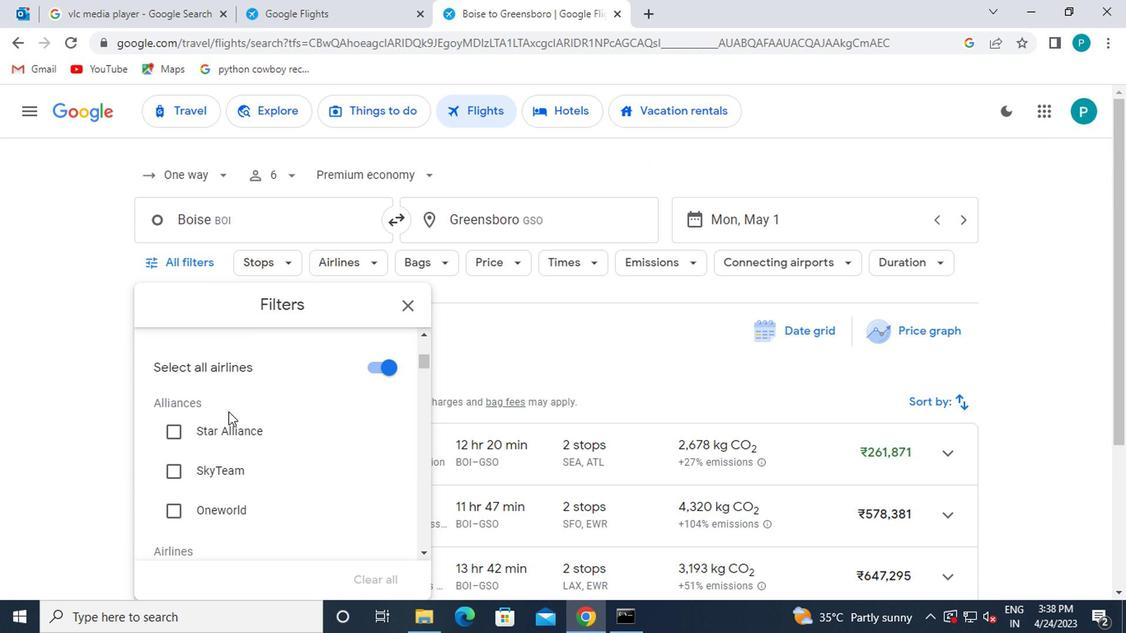 
Action: Mouse scrolled (225, 411) with delta (0, -1)
Screenshot: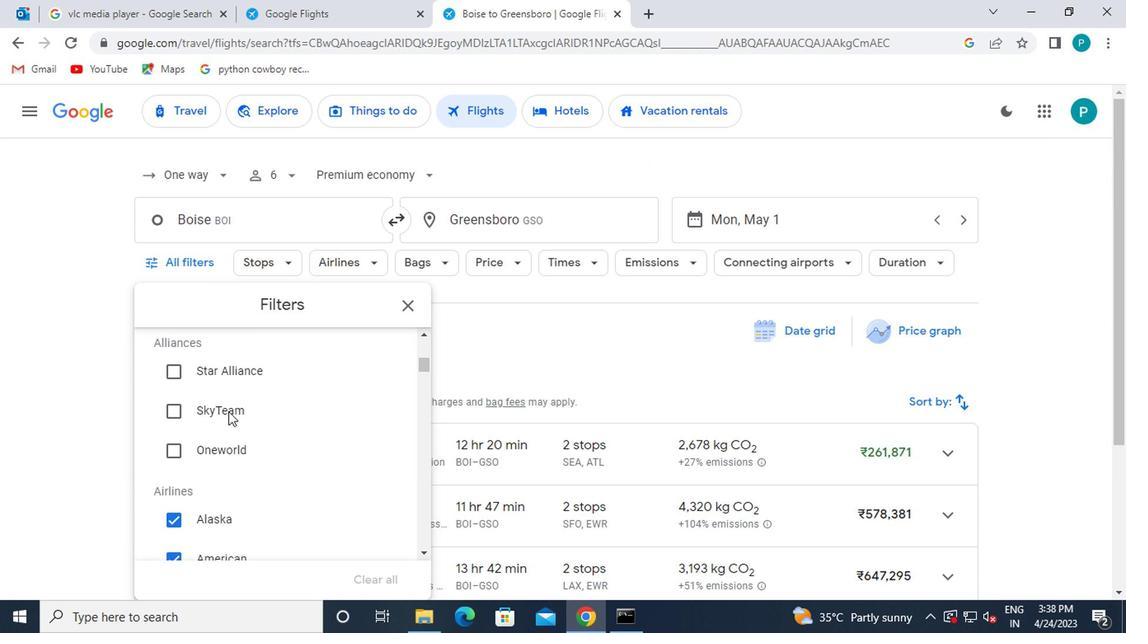 
Action: Mouse scrolled (225, 411) with delta (0, -1)
Screenshot: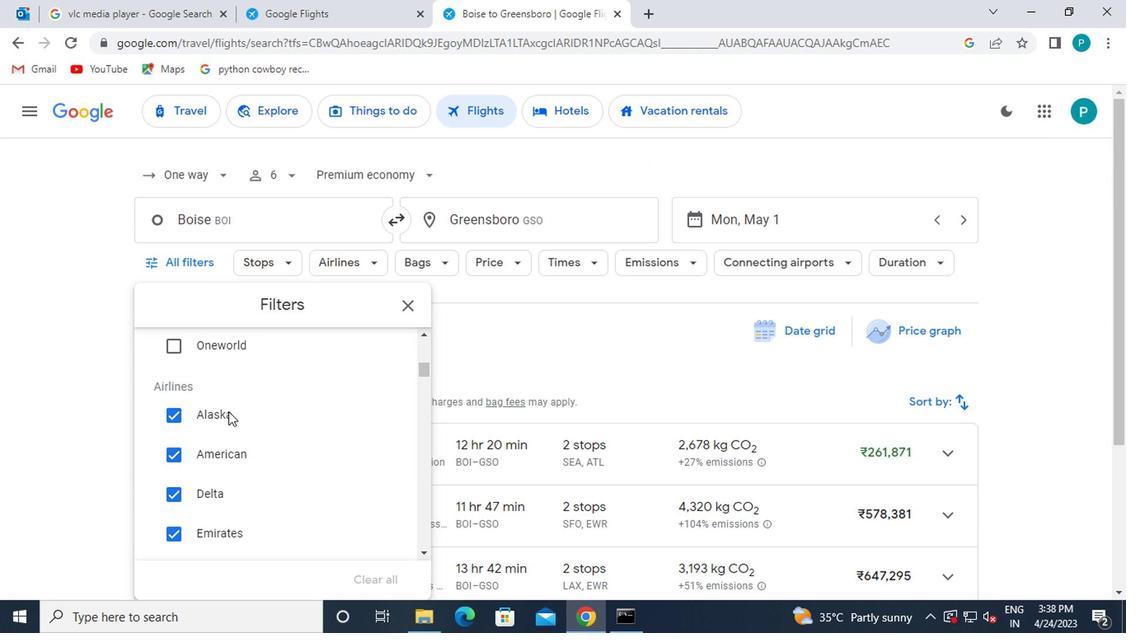 
Action: Mouse scrolled (225, 411) with delta (0, -1)
Screenshot: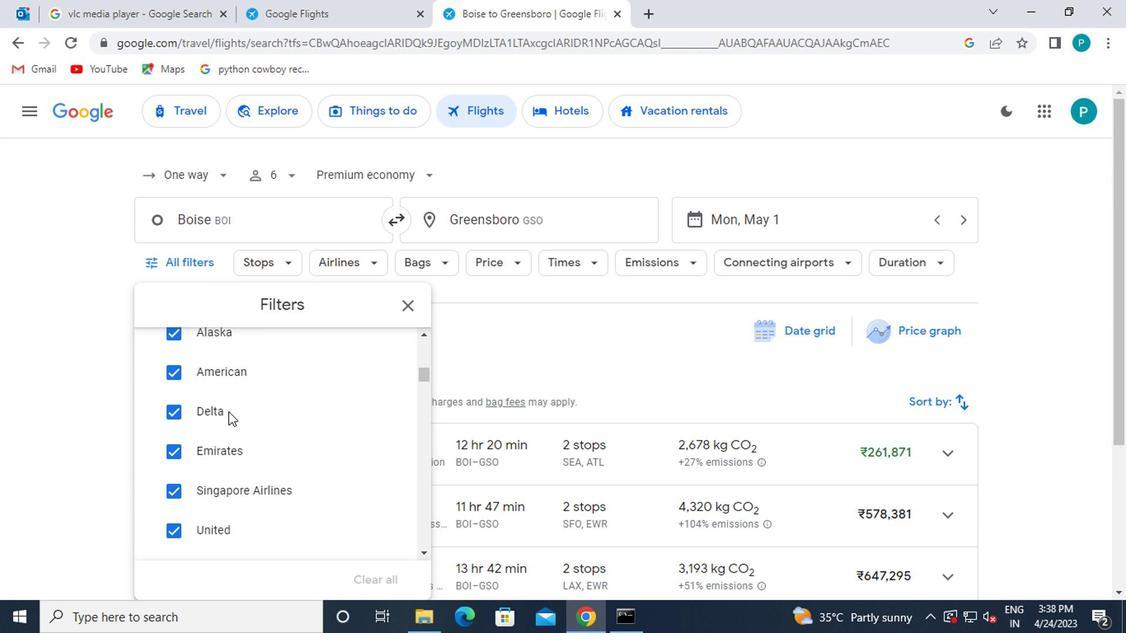 
Action: Mouse moved to (226, 413)
Screenshot: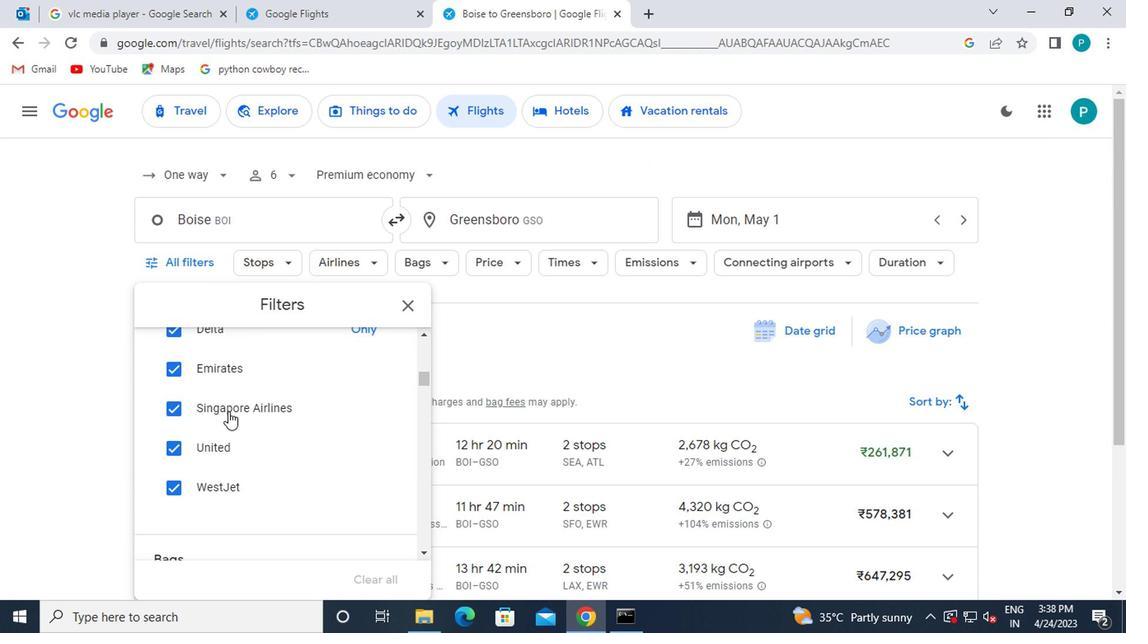 
Action: Mouse scrolled (226, 411) with delta (0, -1)
Screenshot: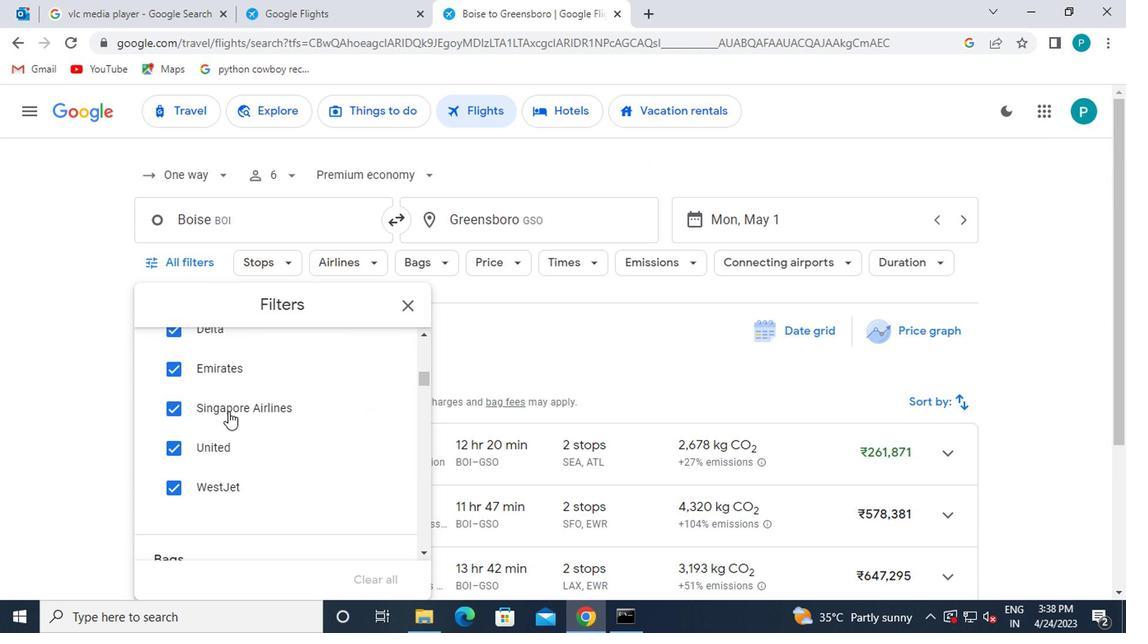 
Action: Mouse scrolled (226, 411) with delta (0, -1)
Screenshot: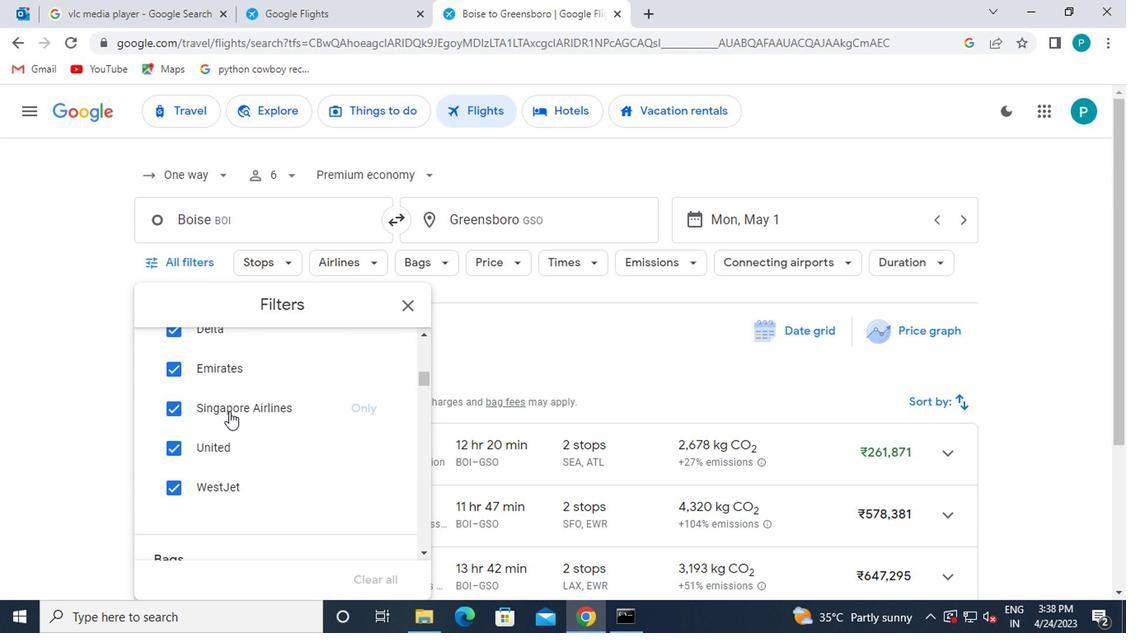 
Action: Mouse moved to (396, 475)
Screenshot: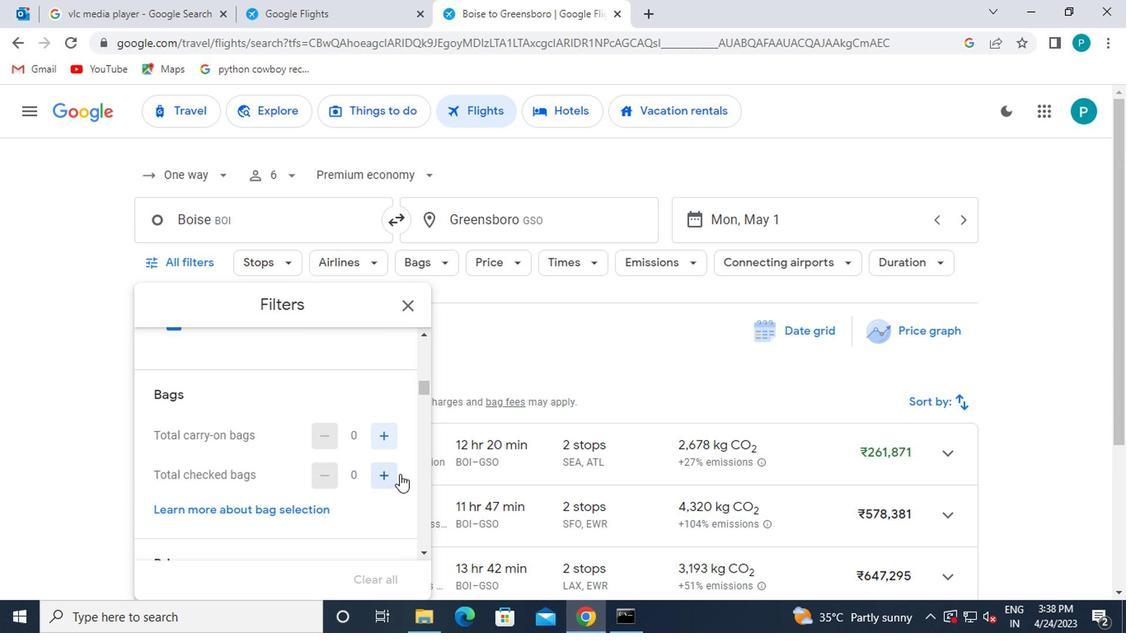 
Action: Mouse pressed left at (396, 475)
Screenshot: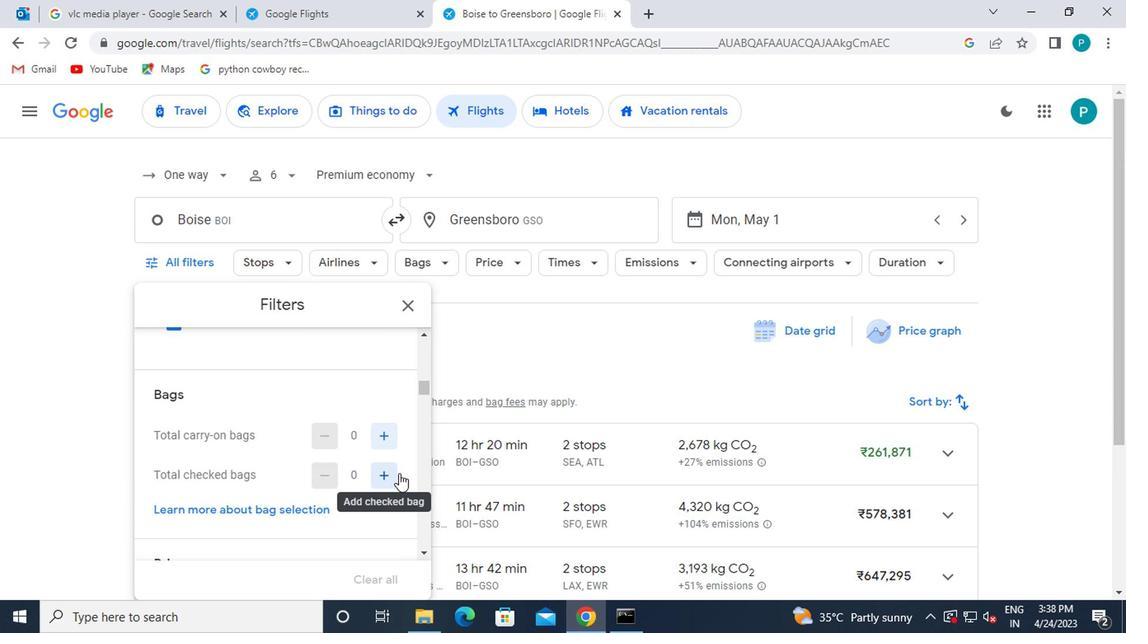 
Action: Mouse pressed left at (396, 475)
Screenshot: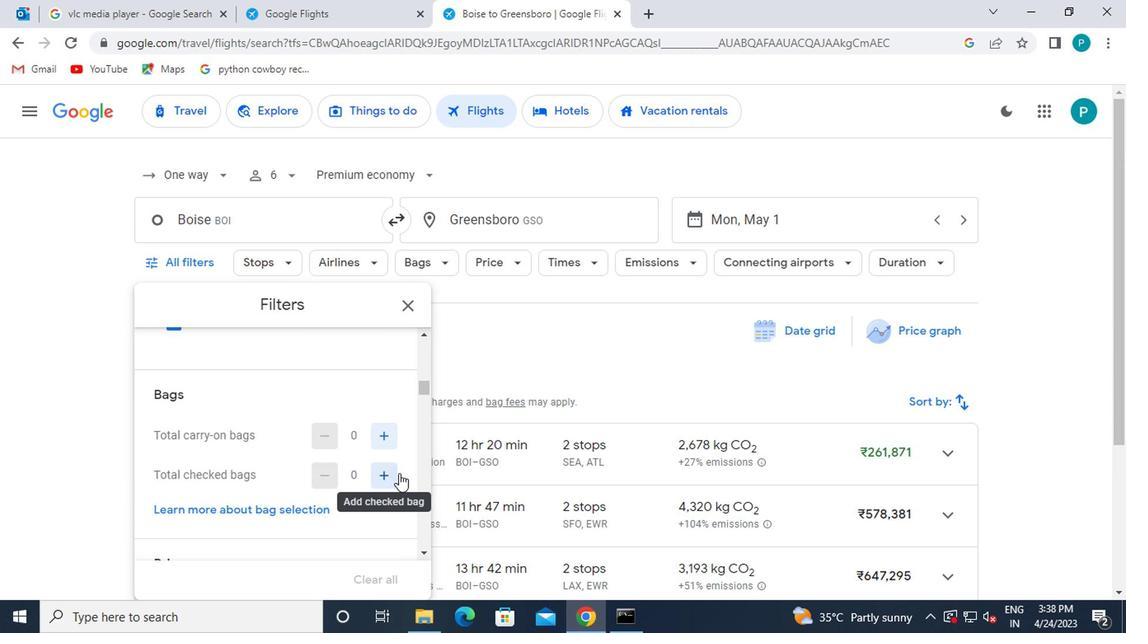 
Action: Mouse pressed left at (396, 475)
Screenshot: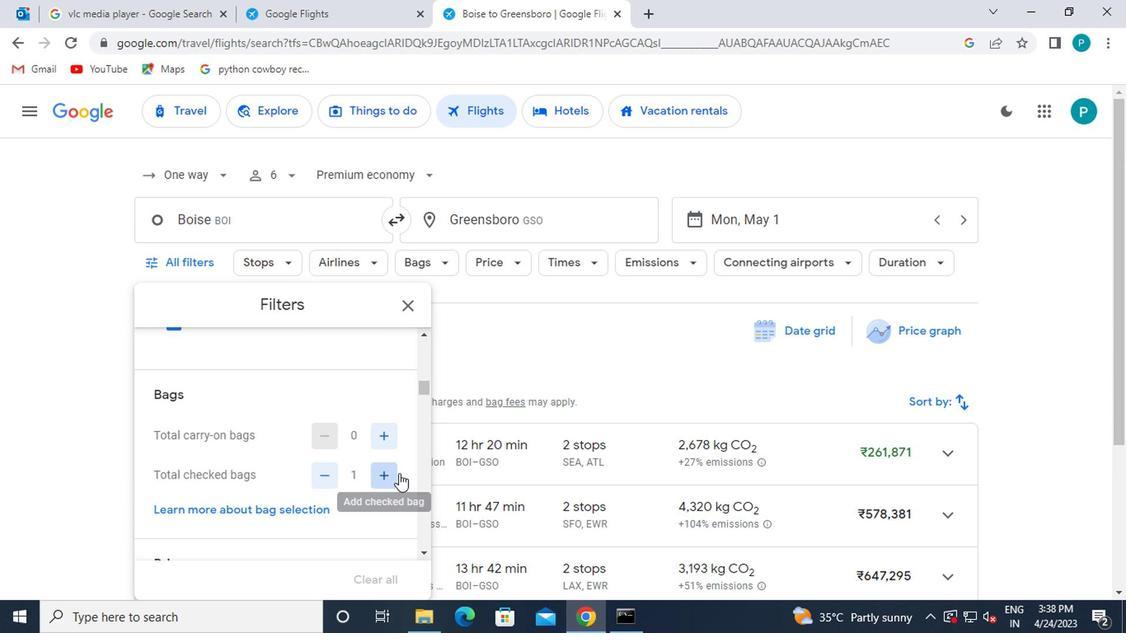 
Action: Mouse pressed left at (396, 475)
Screenshot: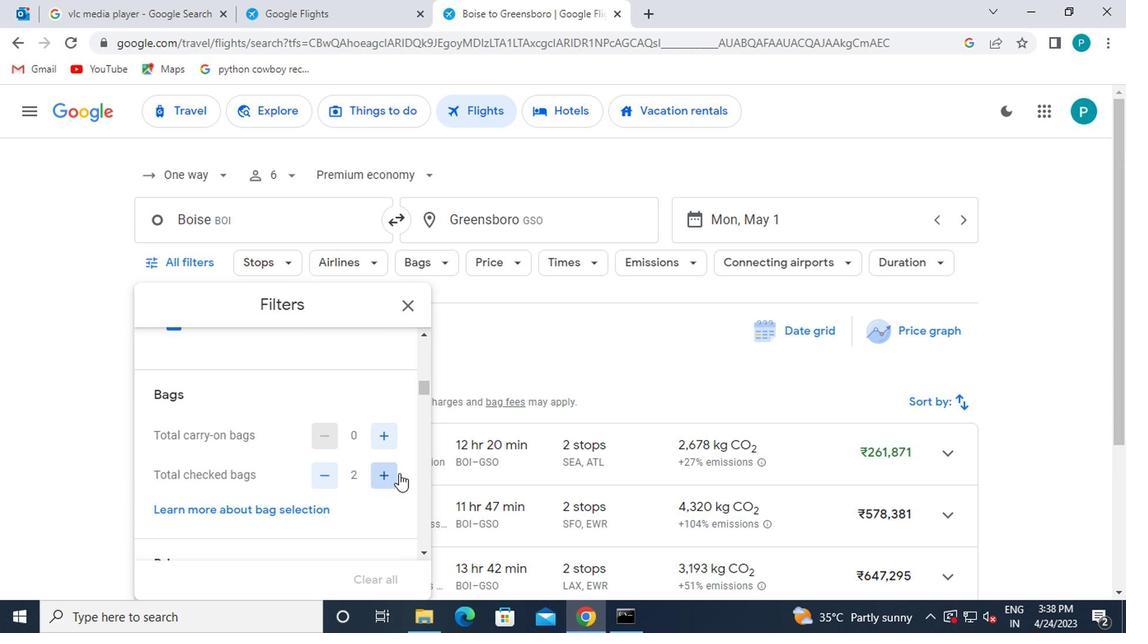 
Action: Mouse pressed left at (396, 475)
Screenshot: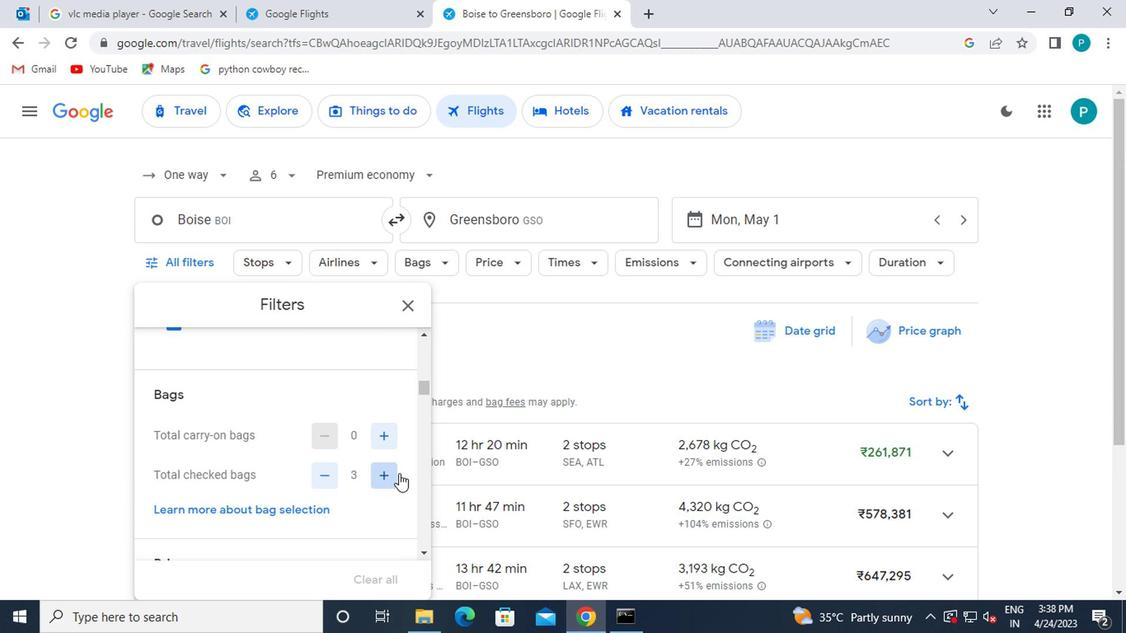 
Action: Mouse pressed left at (396, 475)
Screenshot: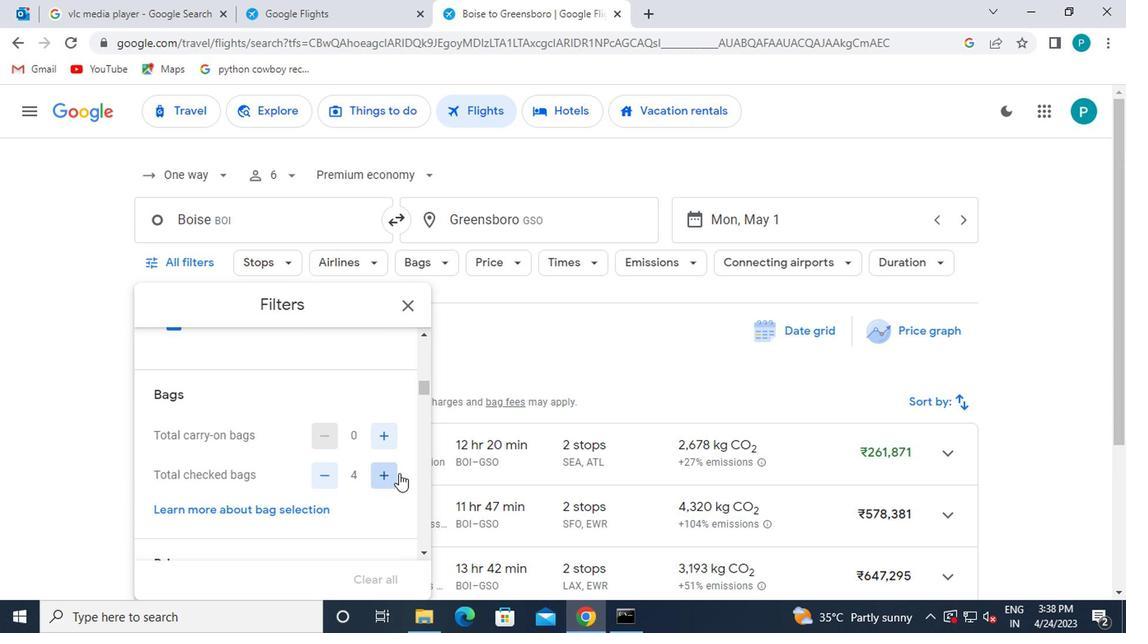 
Action: Mouse pressed left at (396, 475)
Screenshot: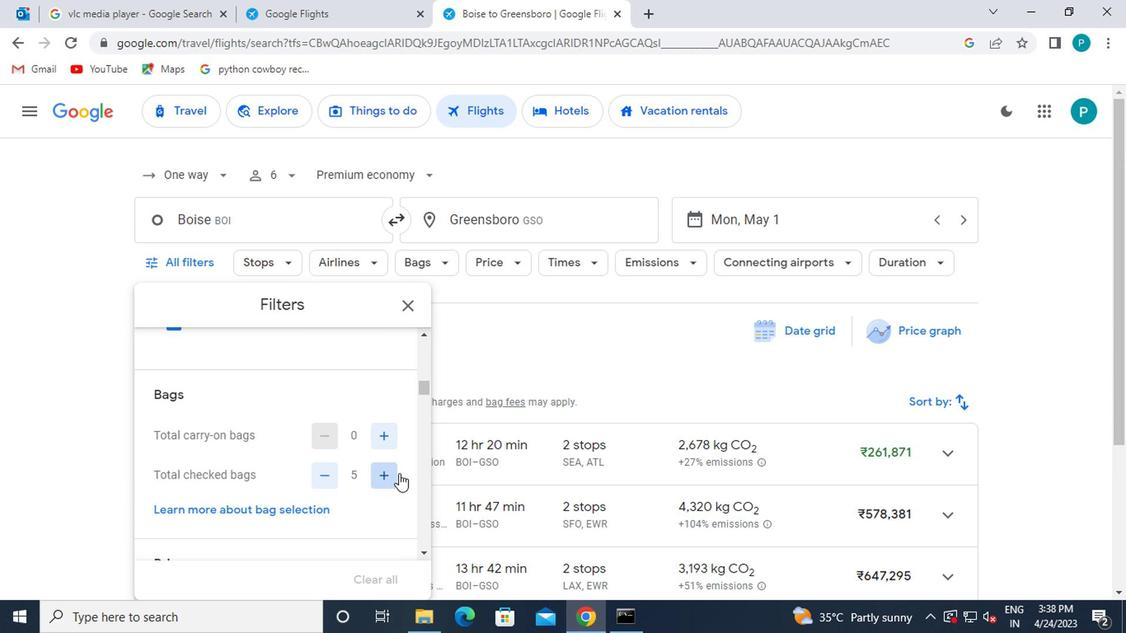 
Action: Mouse moved to (357, 501)
Screenshot: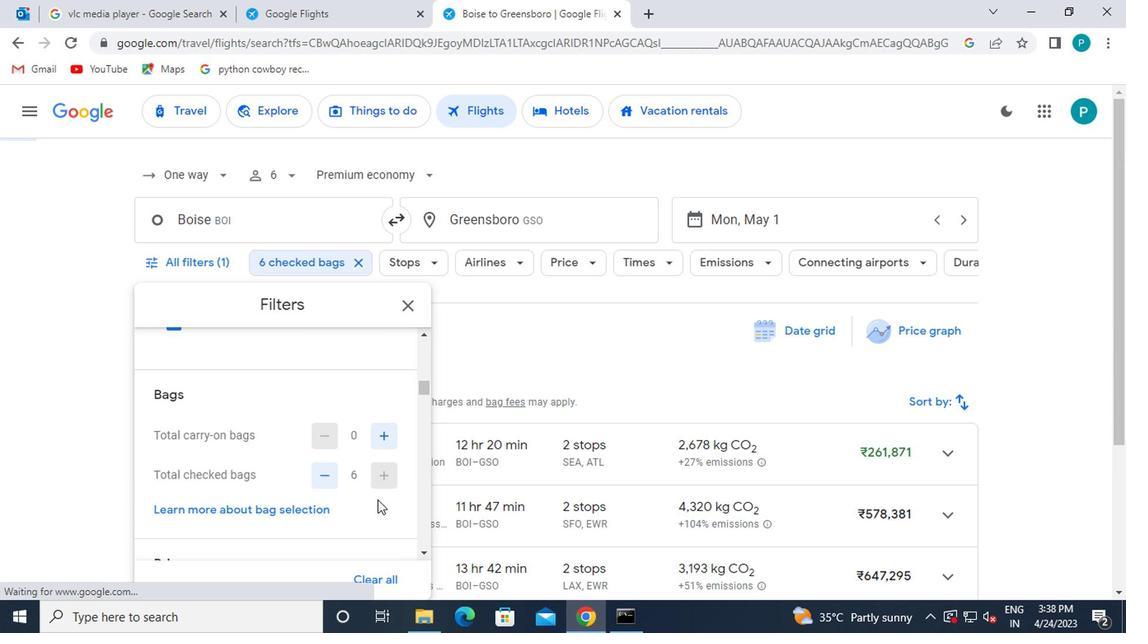 
Action: Mouse scrolled (357, 500) with delta (0, 0)
Screenshot: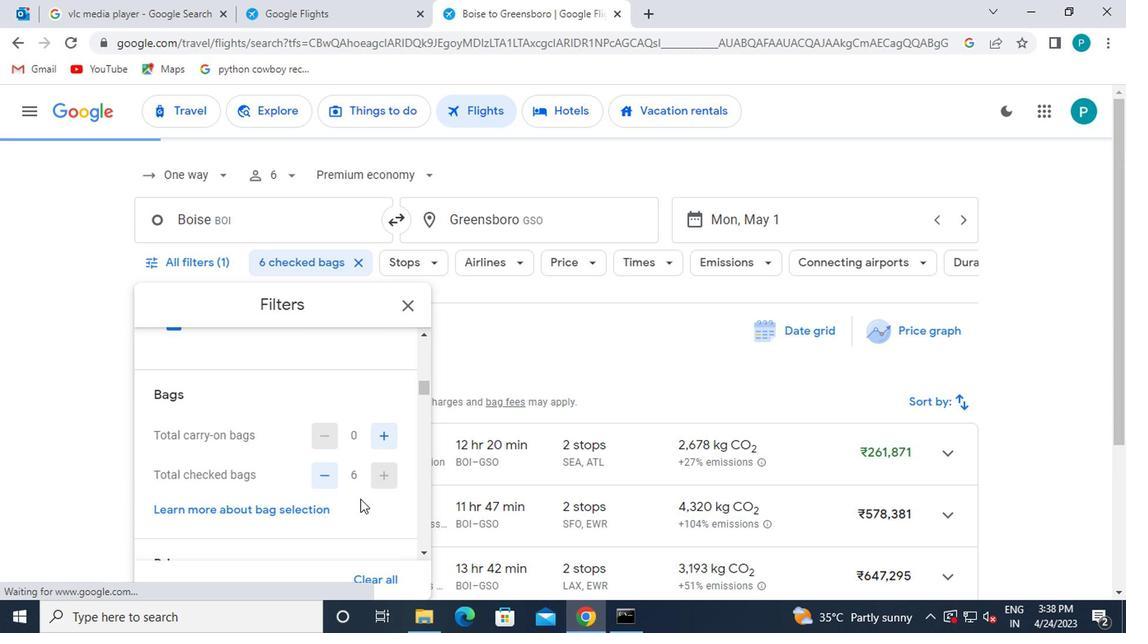 
Action: Mouse moved to (356, 501)
Screenshot: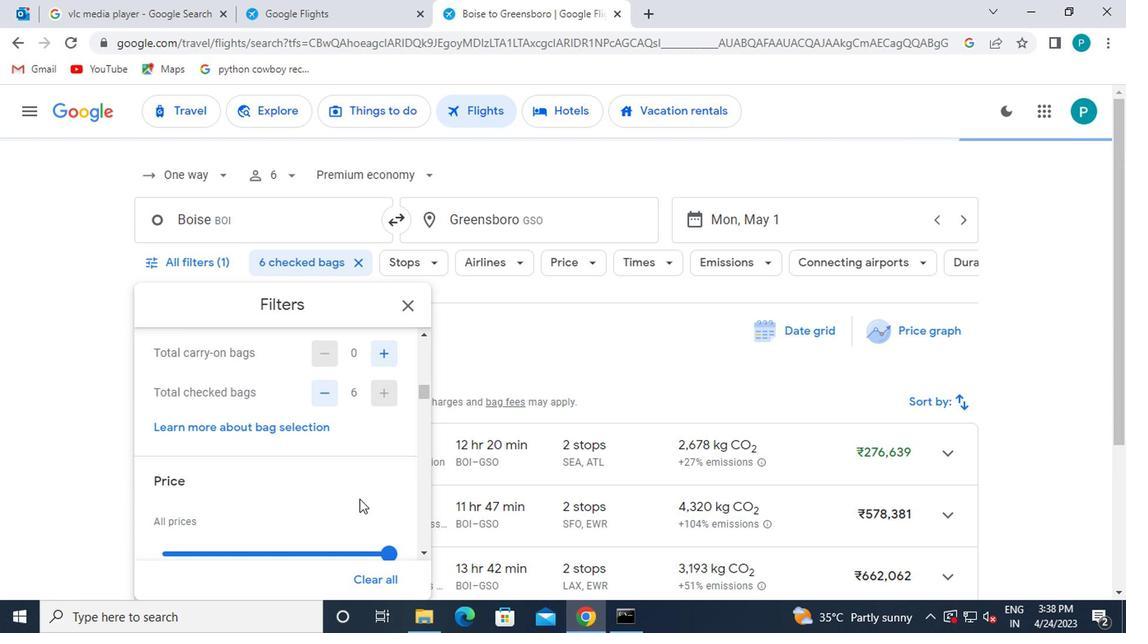 
Action: Mouse scrolled (356, 500) with delta (0, 0)
Screenshot: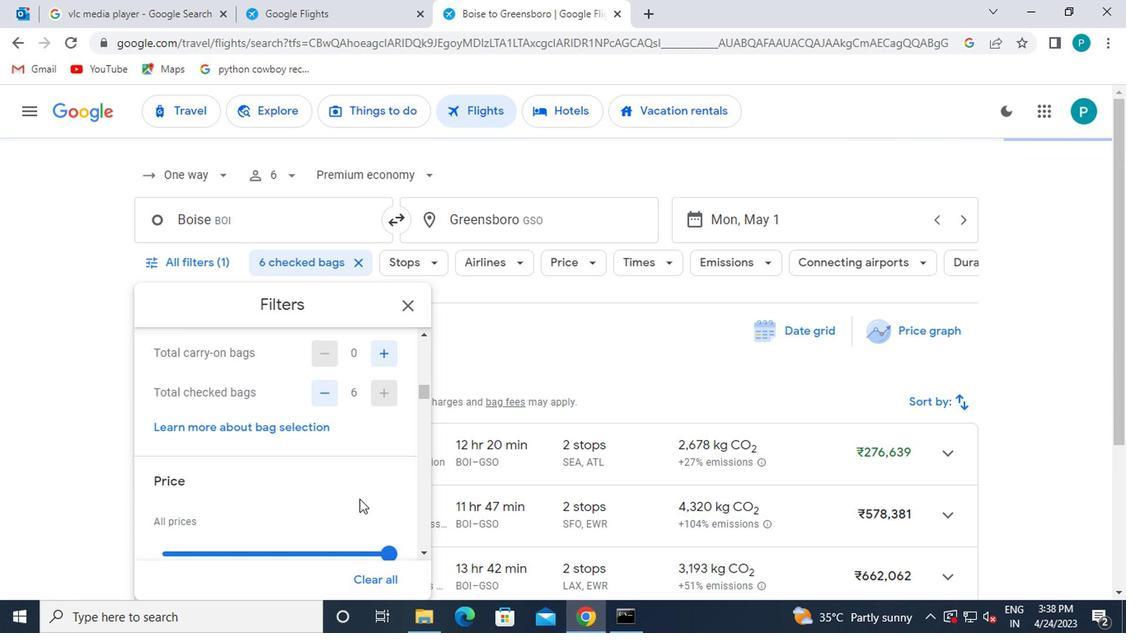 
Action: Mouse moved to (382, 466)
Screenshot: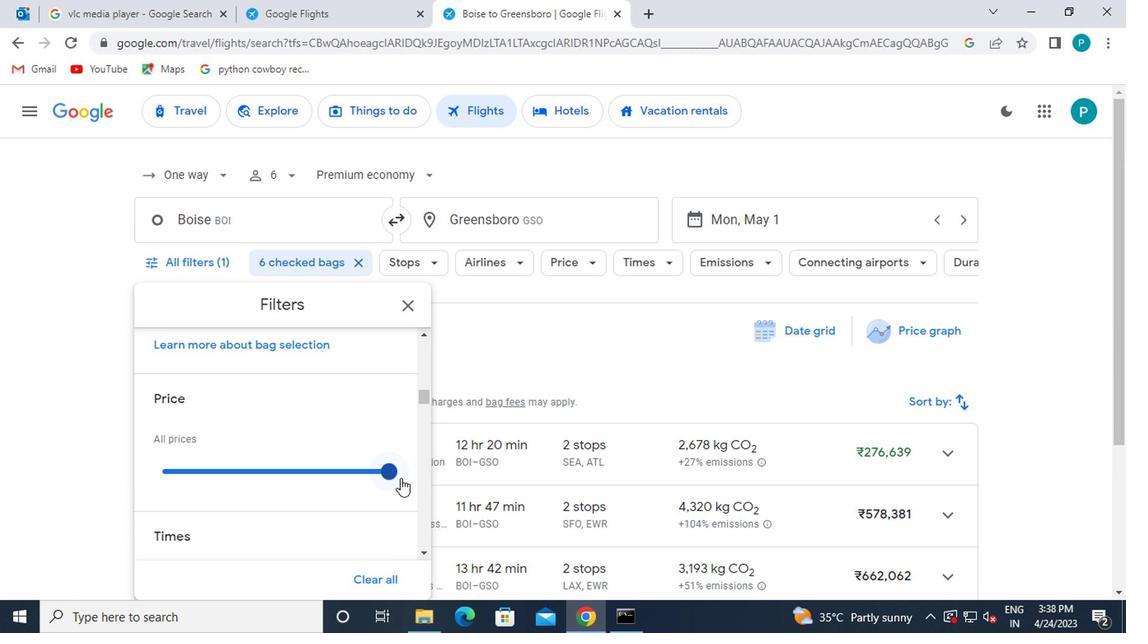 
Action: Mouse pressed left at (382, 466)
Screenshot: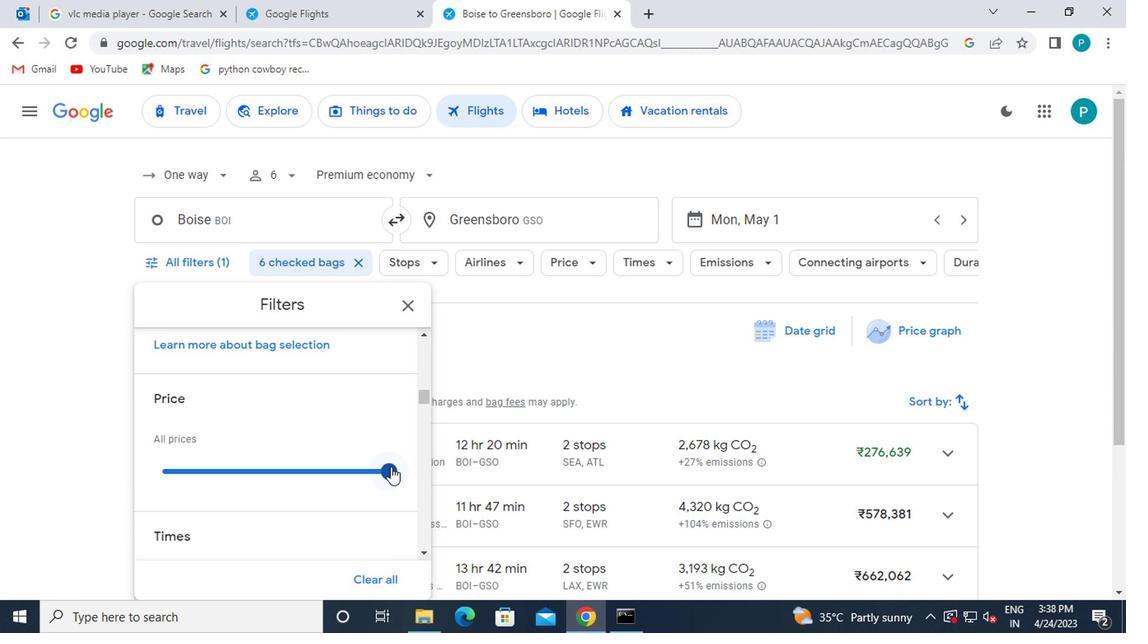 
Action: Mouse moved to (238, 495)
Screenshot: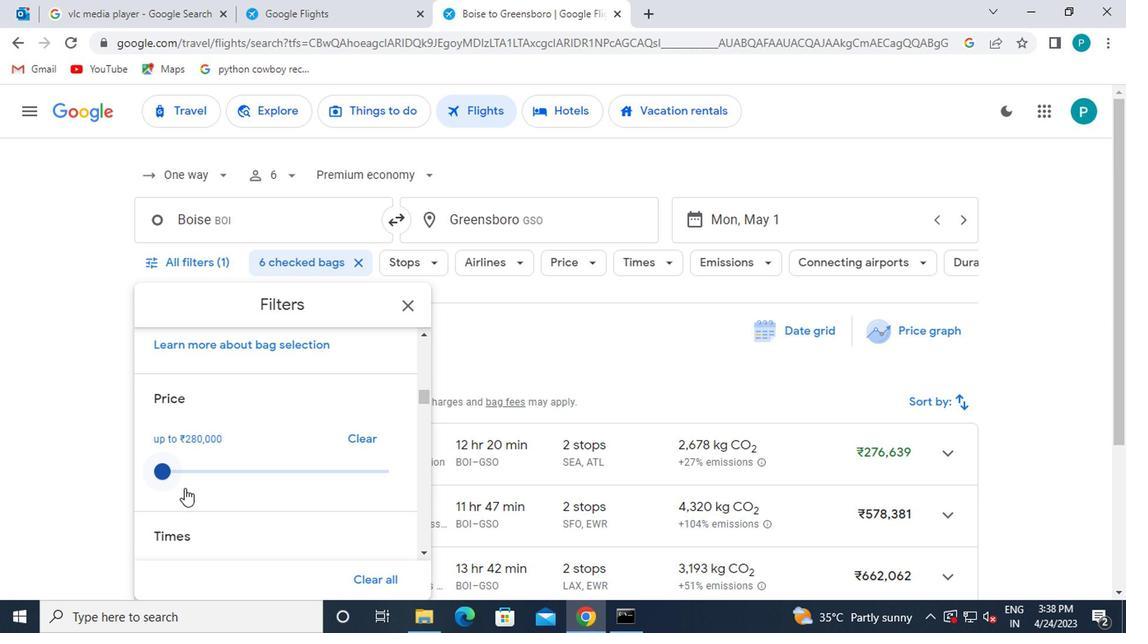 
Action: Mouse scrolled (238, 494) with delta (0, 0)
Screenshot: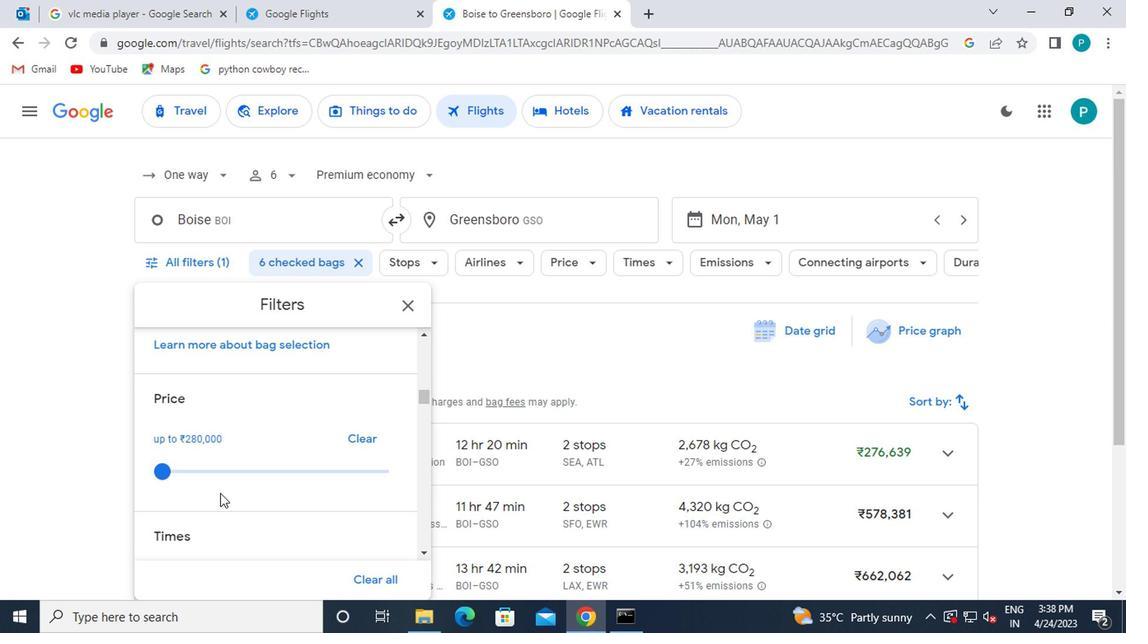 
Action: Mouse scrolled (238, 494) with delta (0, 0)
Screenshot: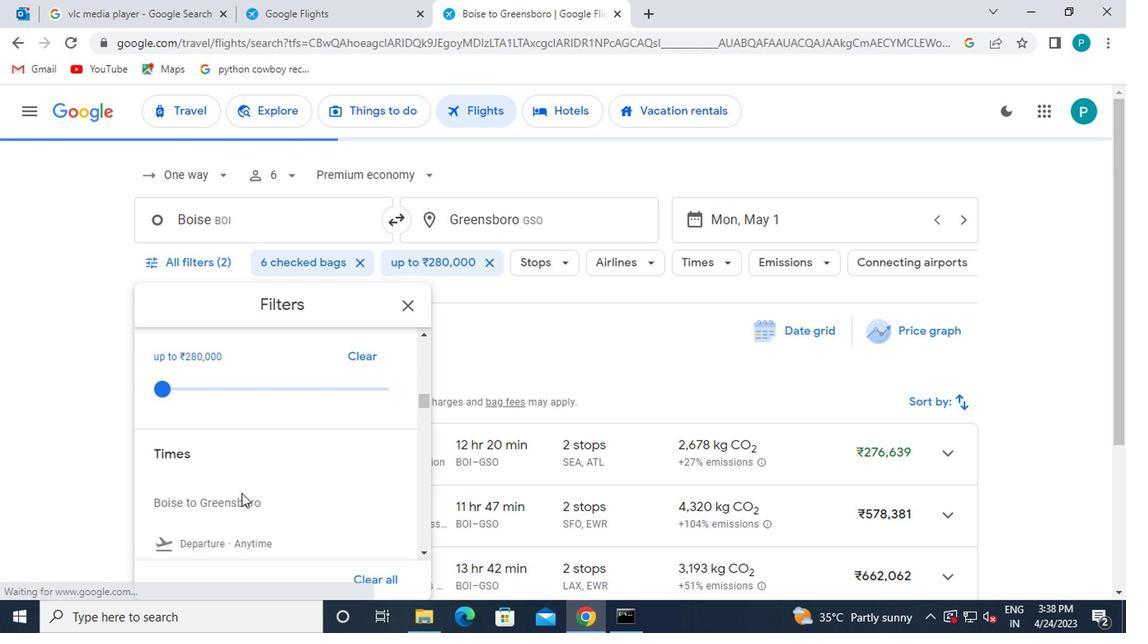 
Action: Mouse moved to (164, 488)
Screenshot: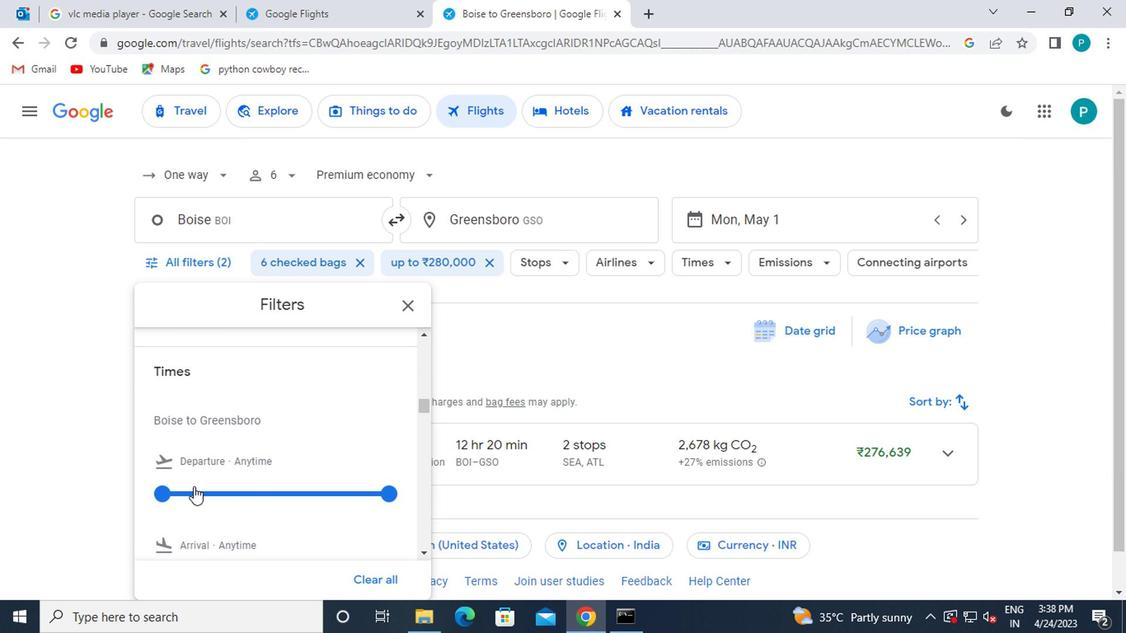 
Action: Mouse pressed left at (164, 488)
Screenshot: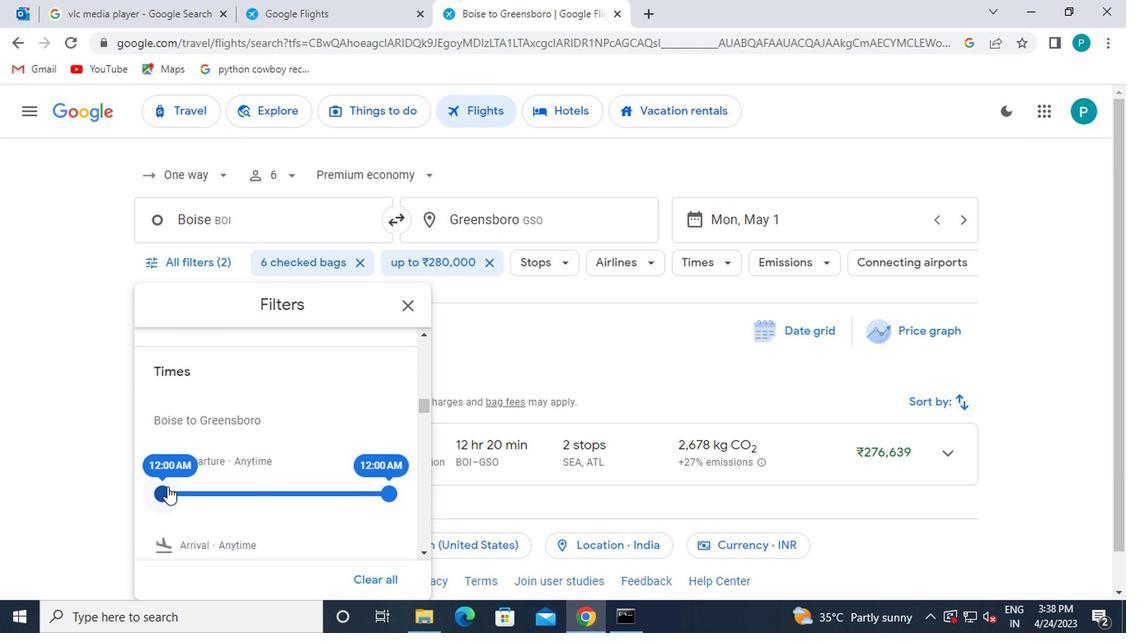 
Action: Mouse moved to (363, 495)
Screenshot: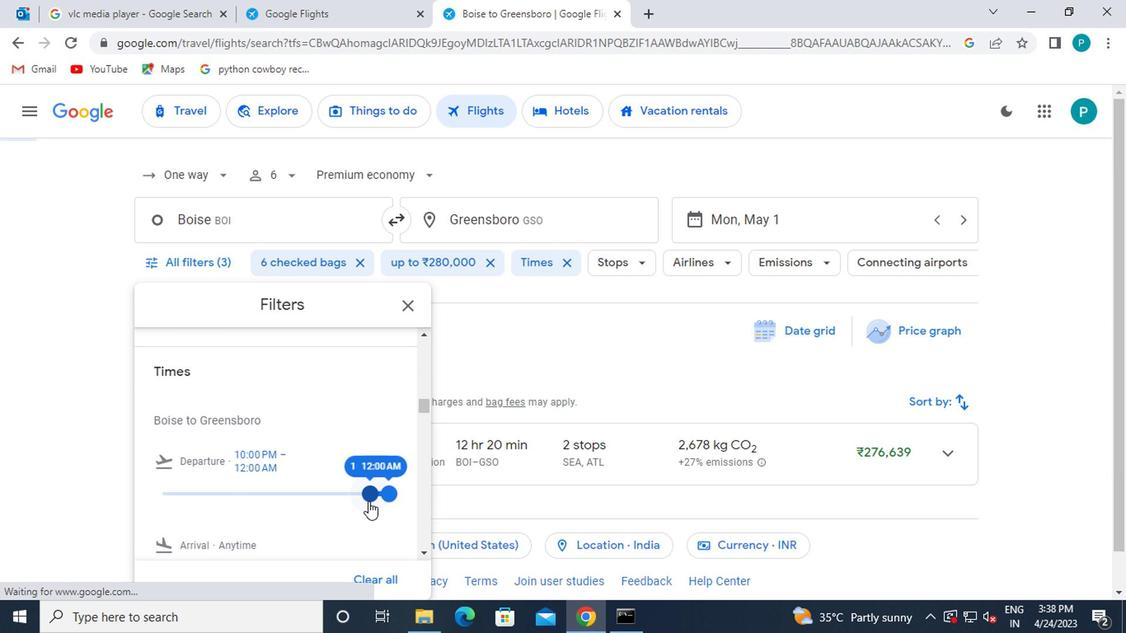
Action: Mouse pressed left at (363, 495)
Screenshot: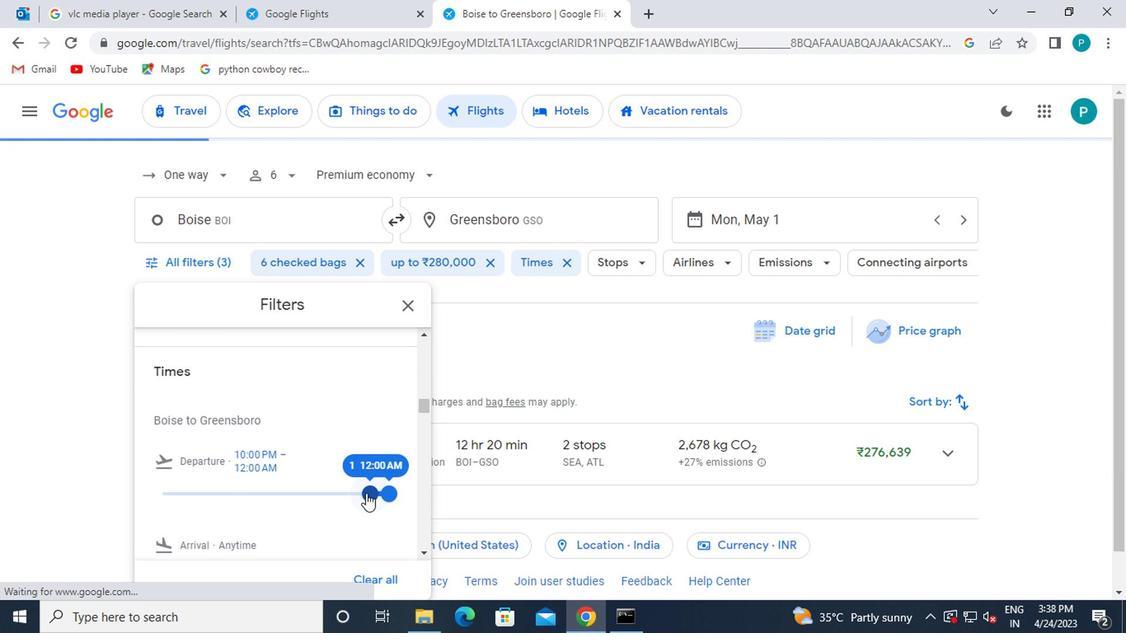 
Action: Mouse moved to (371, 498)
Screenshot: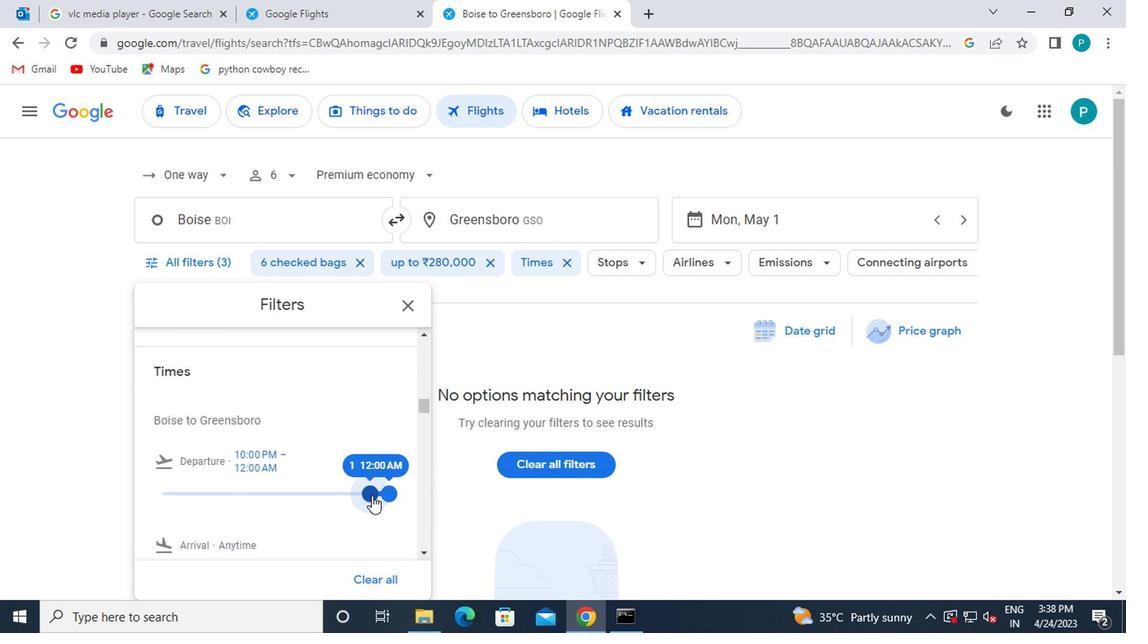 
Action: Mouse pressed left at (371, 498)
Screenshot: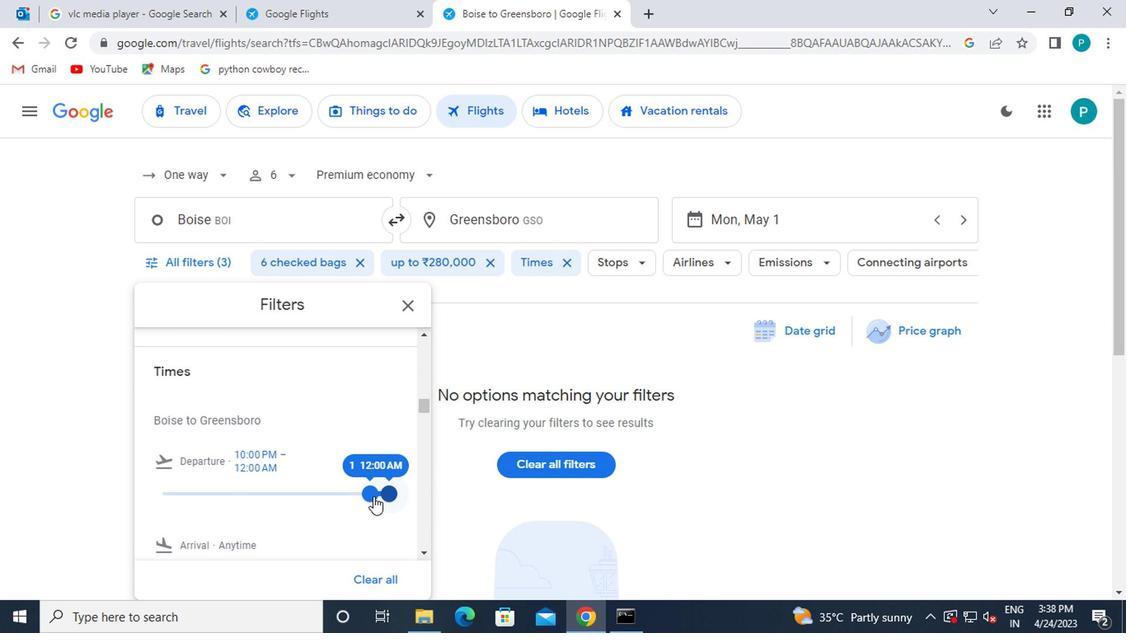 
Action: Mouse moved to (371, 492)
Screenshot: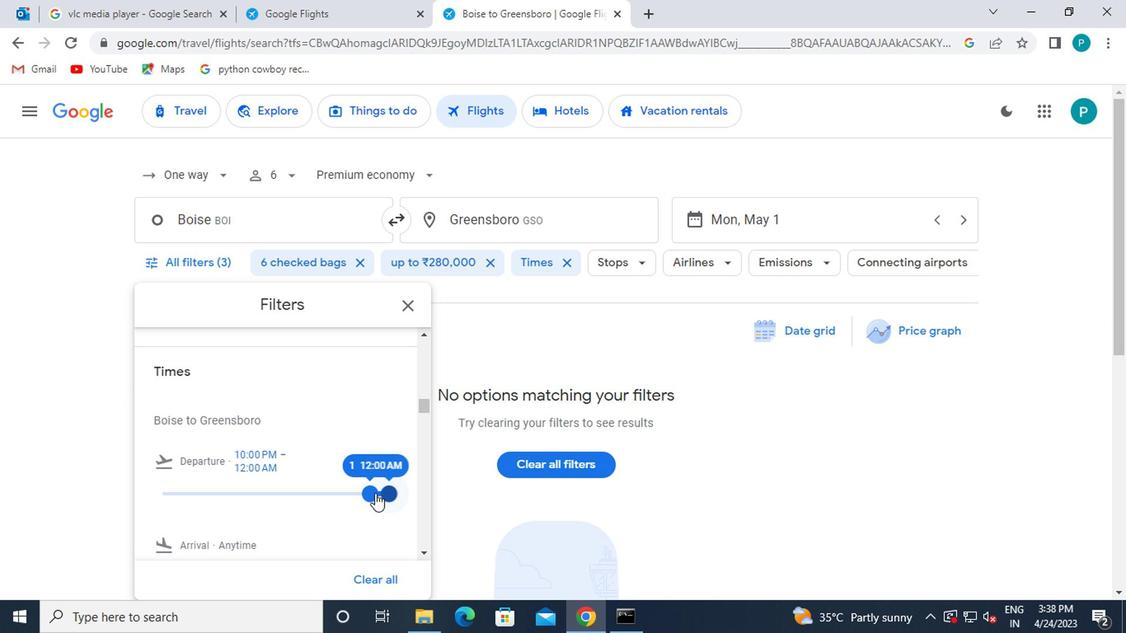 
Action: Mouse pressed left at (371, 492)
Screenshot: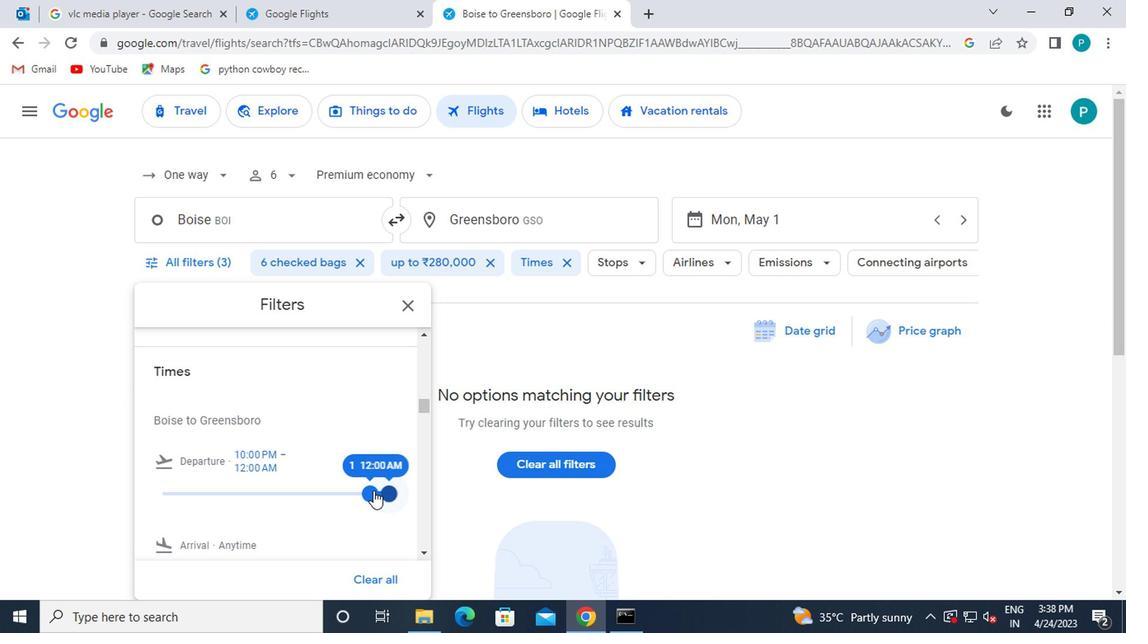 
Action: Mouse moved to (366, 500)
Screenshot: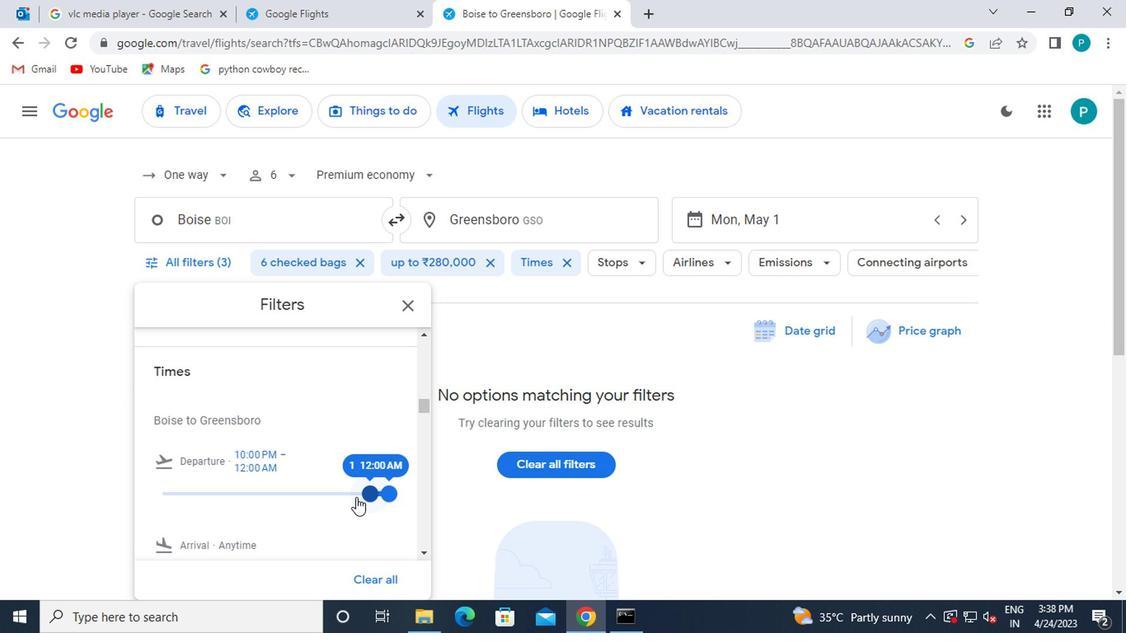 
Action: Mouse pressed left at (366, 500)
Screenshot: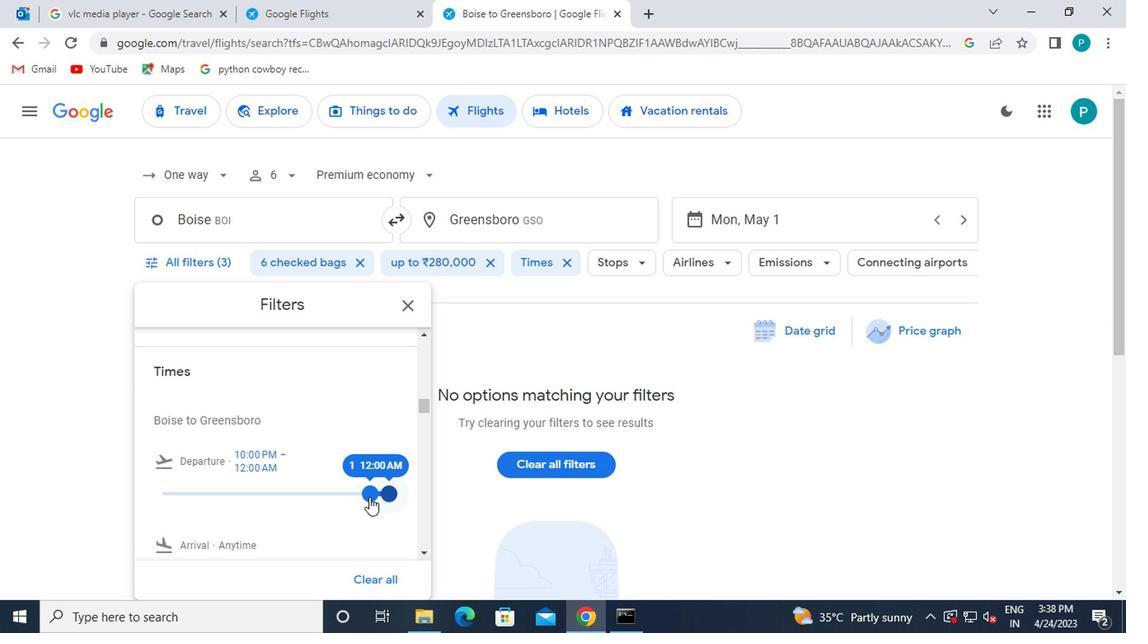 
Action: Mouse moved to (372, 498)
Screenshot: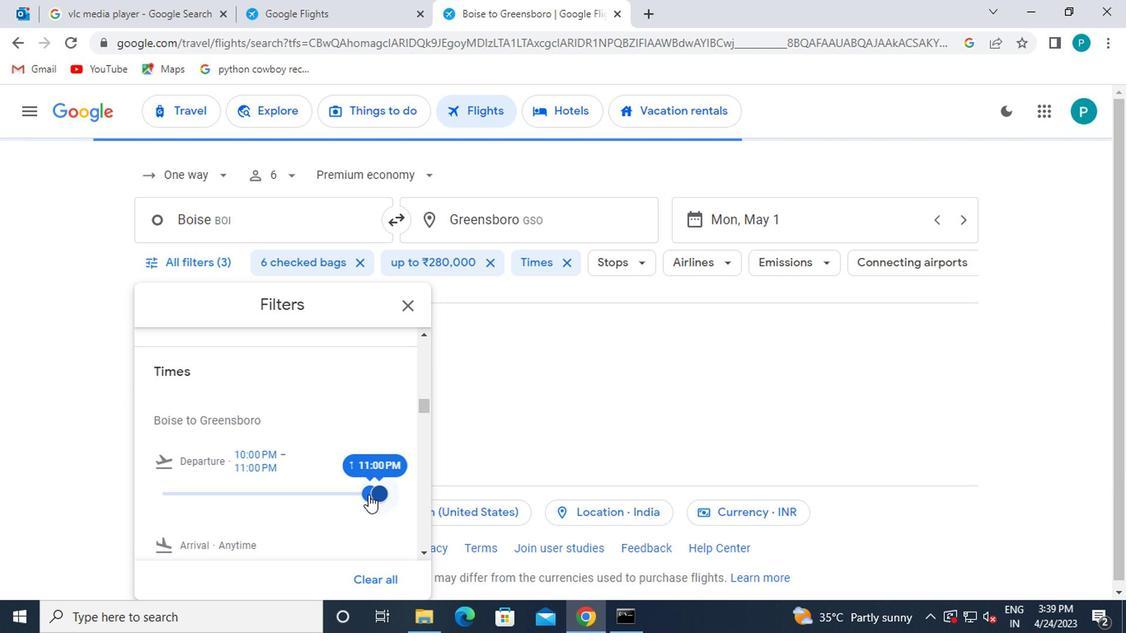 
Action: Mouse pressed left at (372, 498)
Screenshot: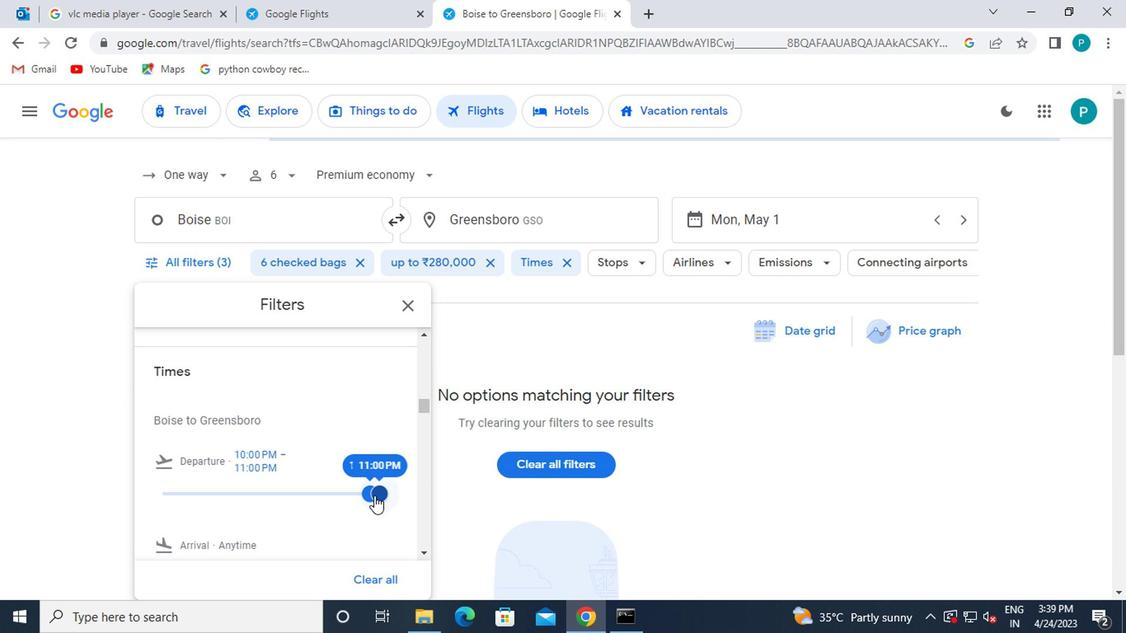 
Action: Mouse moved to (365, 494)
Screenshot: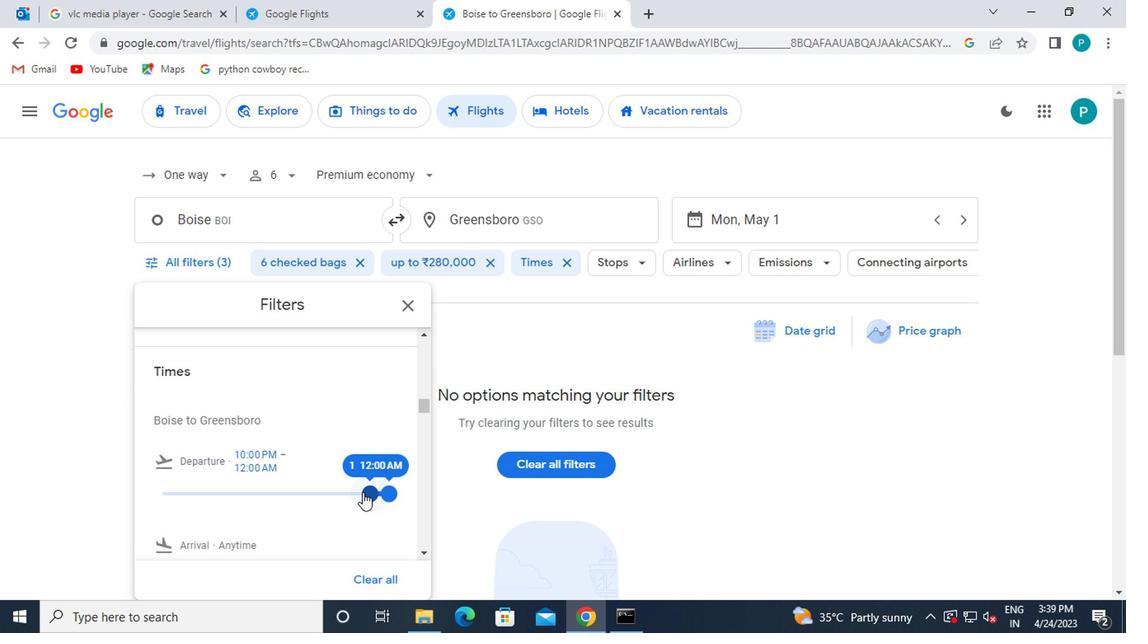 
Action: Mouse pressed left at (365, 494)
Screenshot: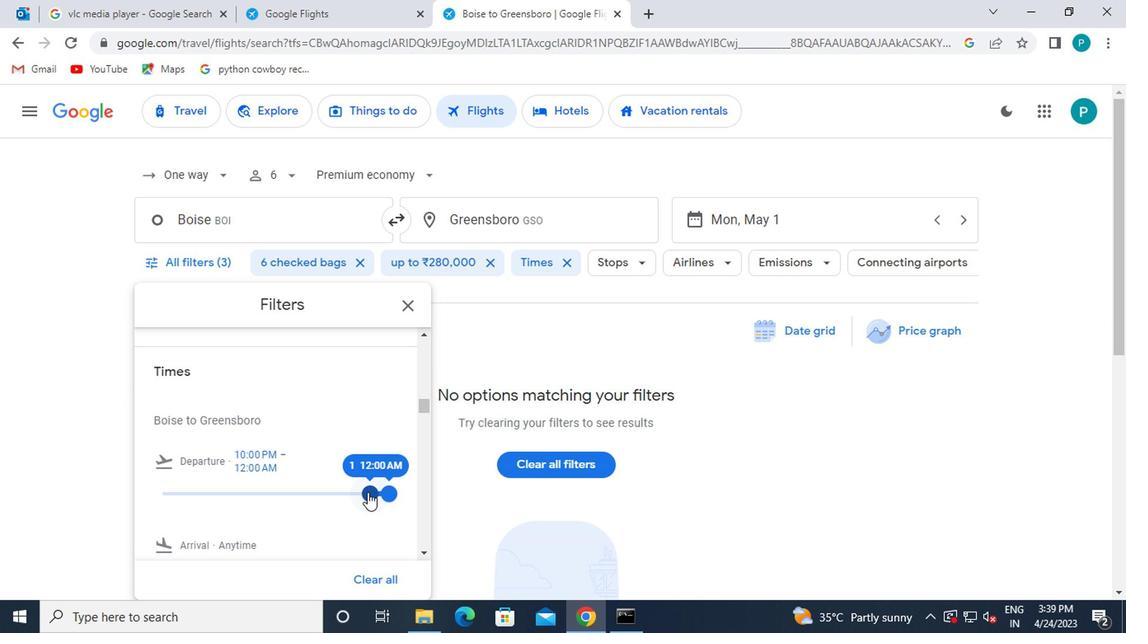 
Action: Mouse moved to (394, 305)
Screenshot: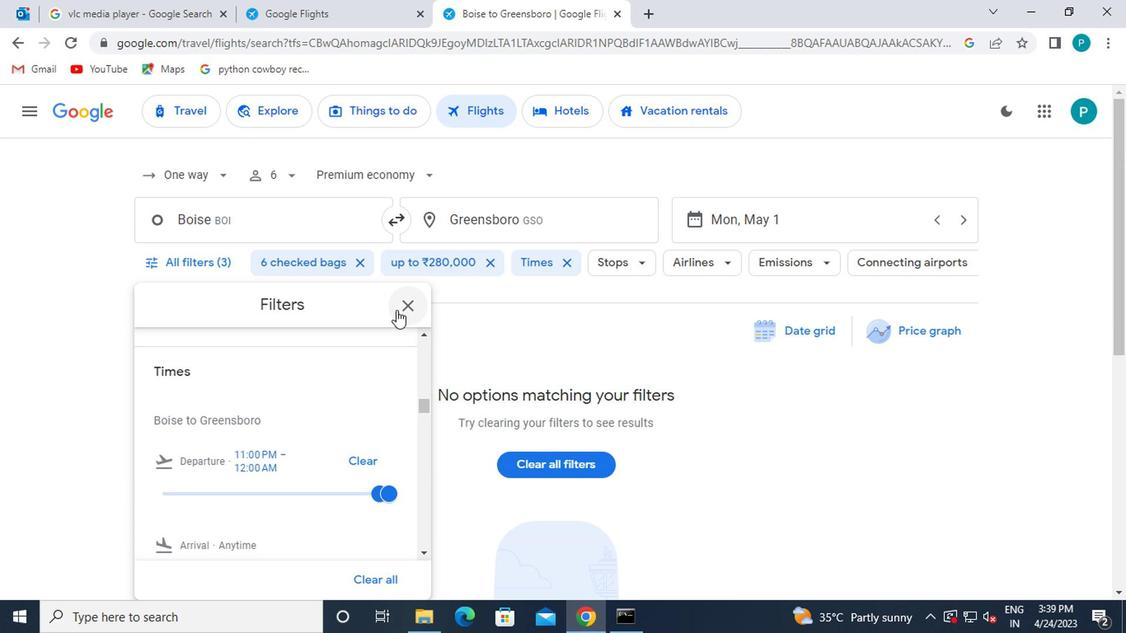 
Action: Mouse pressed left at (394, 305)
Screenshot: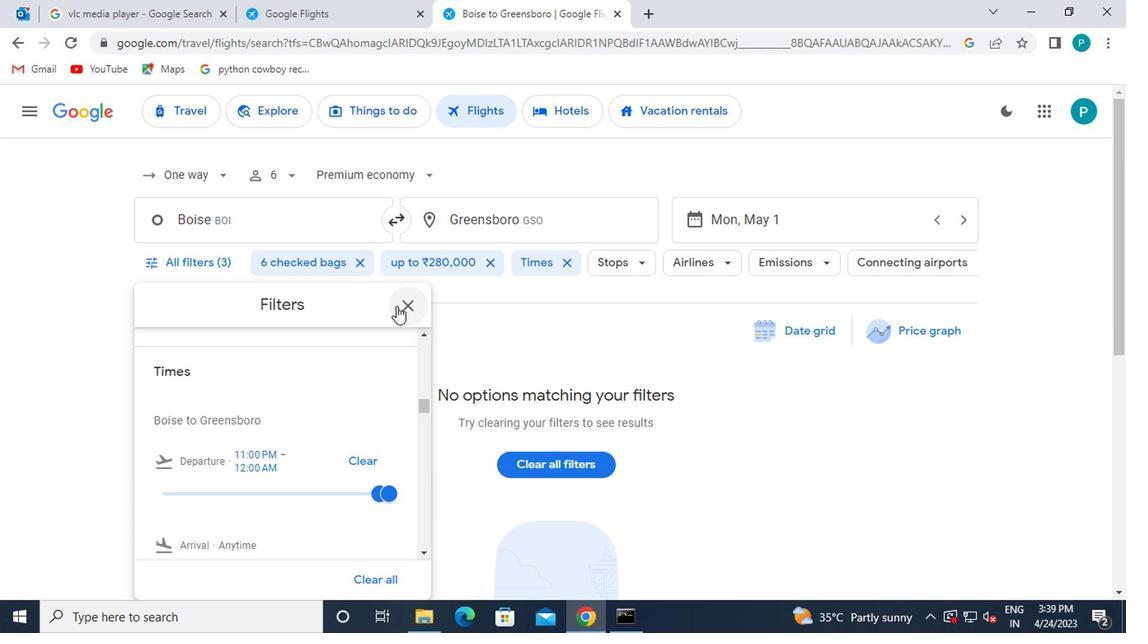 
